 Task: Develop a checklist for conducting usability testing on the website.
Action: Mouse moved to (83, 71)
Screenshot: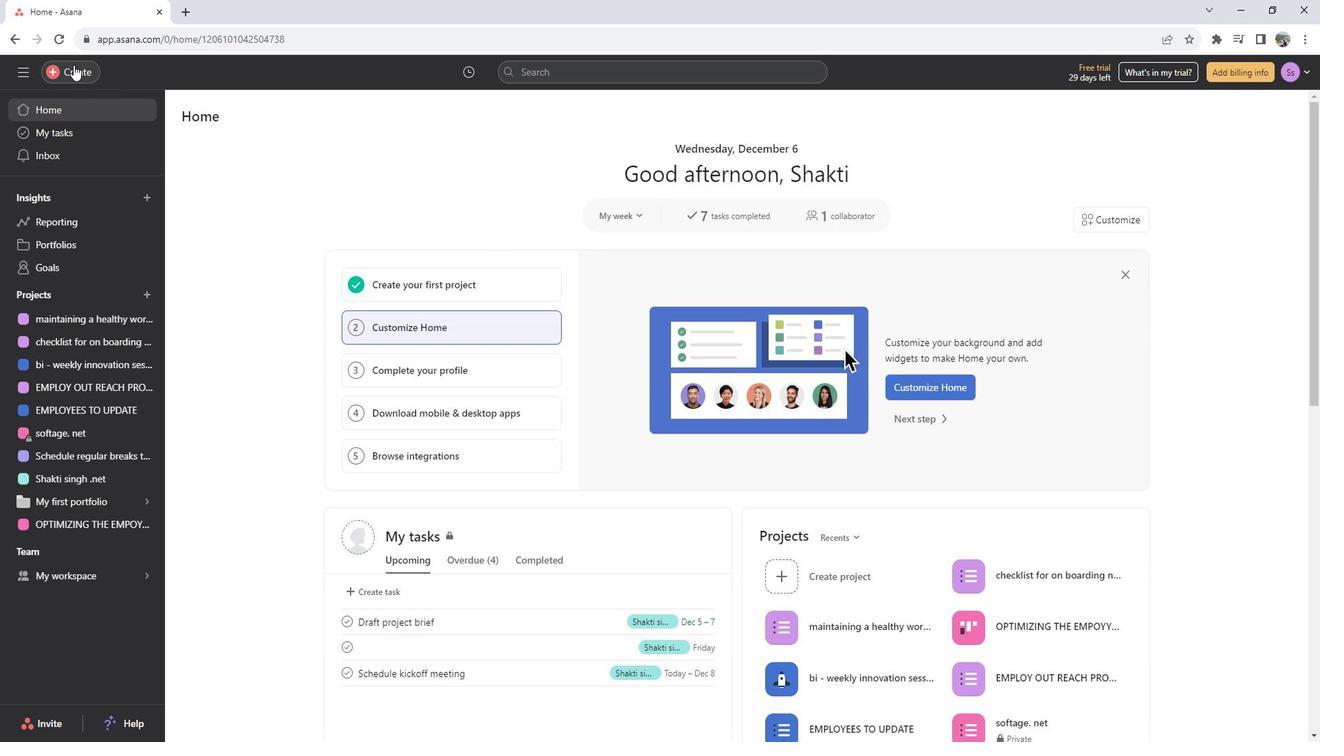 
Action: Mouse pressed left at (83, 71)
Screenshot: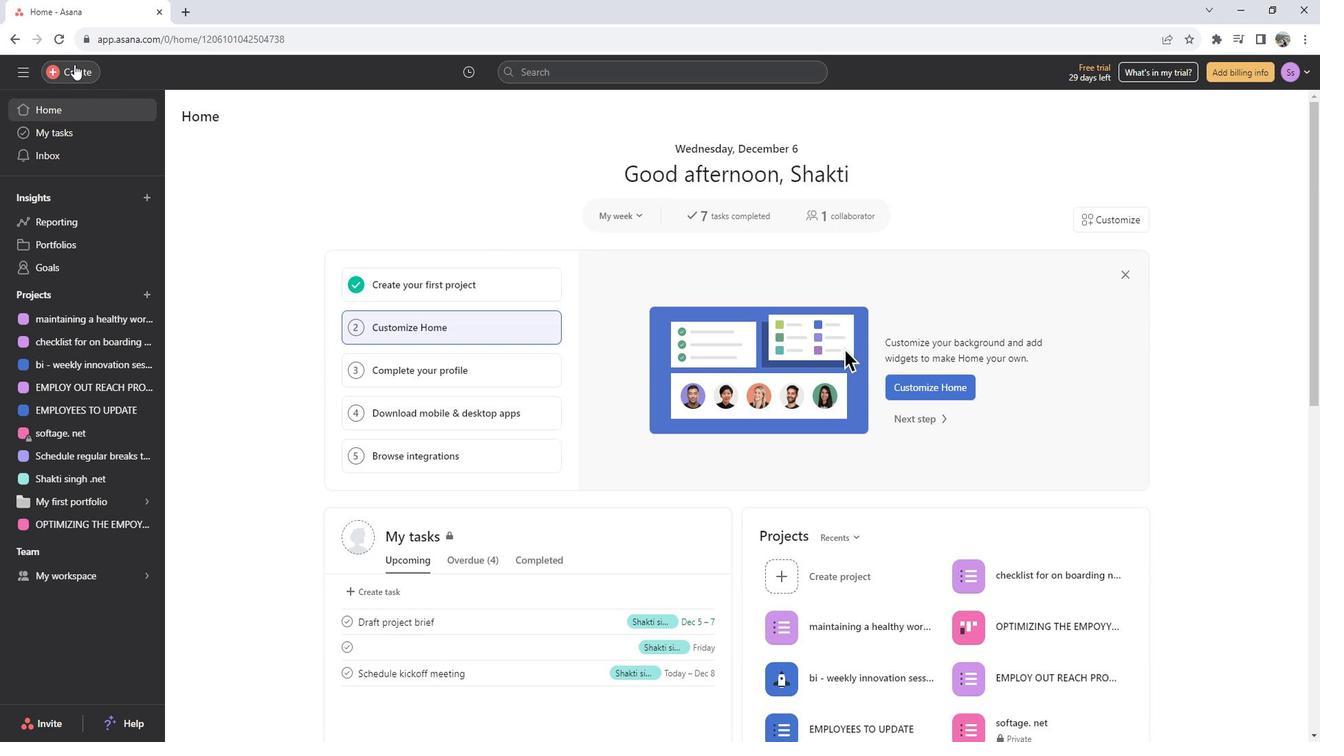 
Action: Mouse moved to (149, 79)
Screenshot: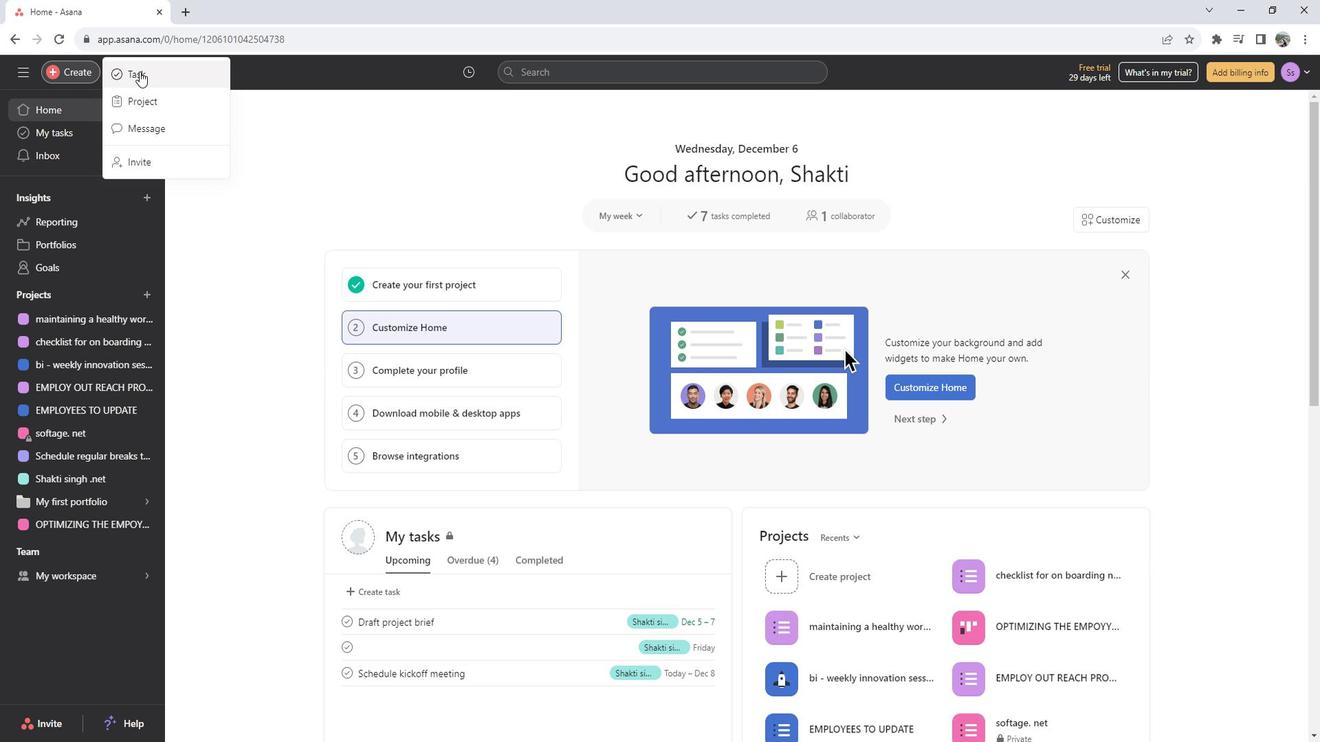 
Action: Mouse pressed left at (149, 79)
Screenshot: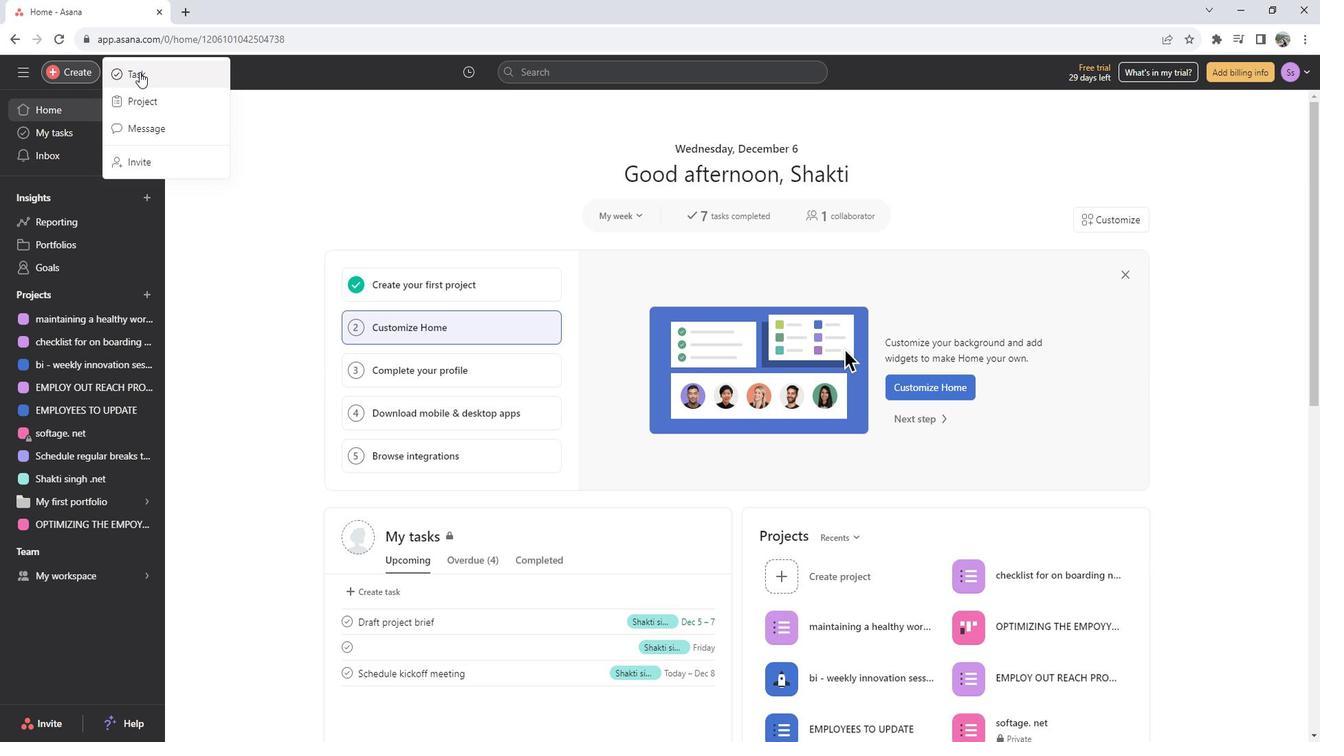 
Action: Mouse moved to (1285, 394)
Screenshot: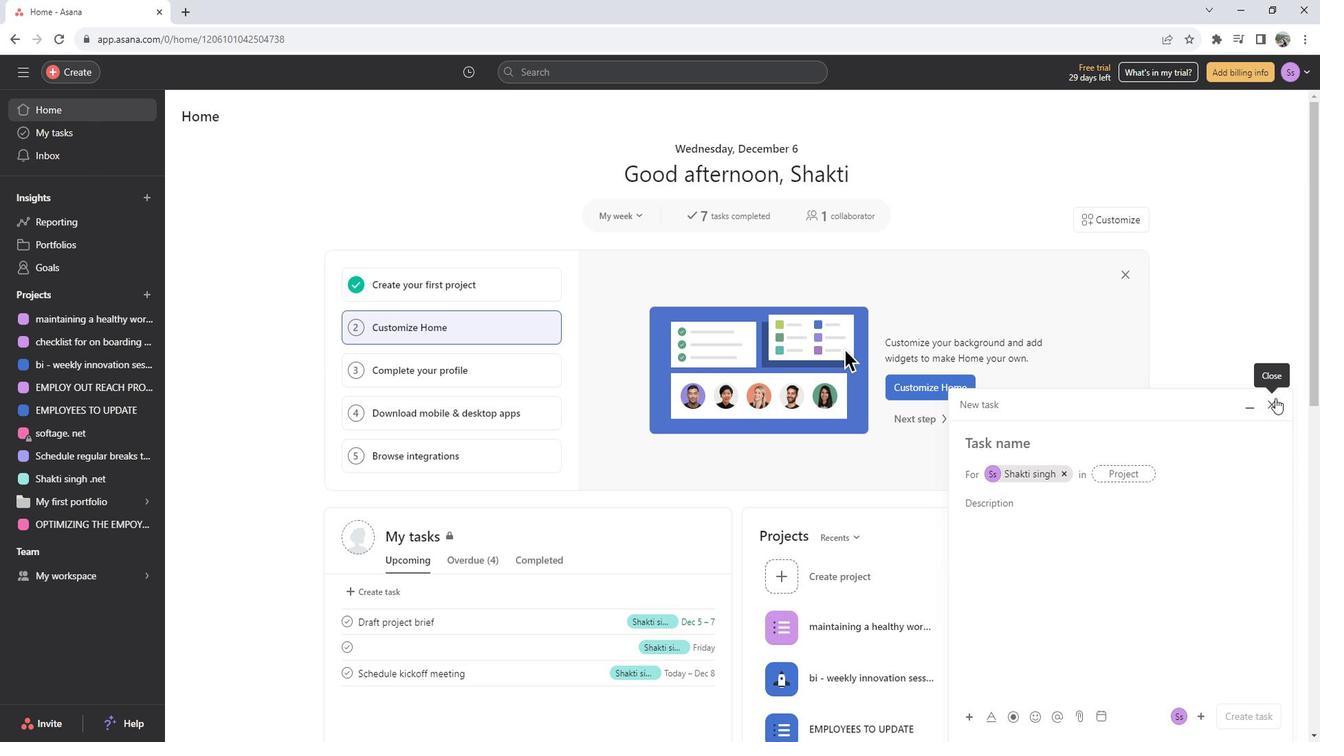 
Action: Mouse pressed left at (1285, 394)
Screenshot: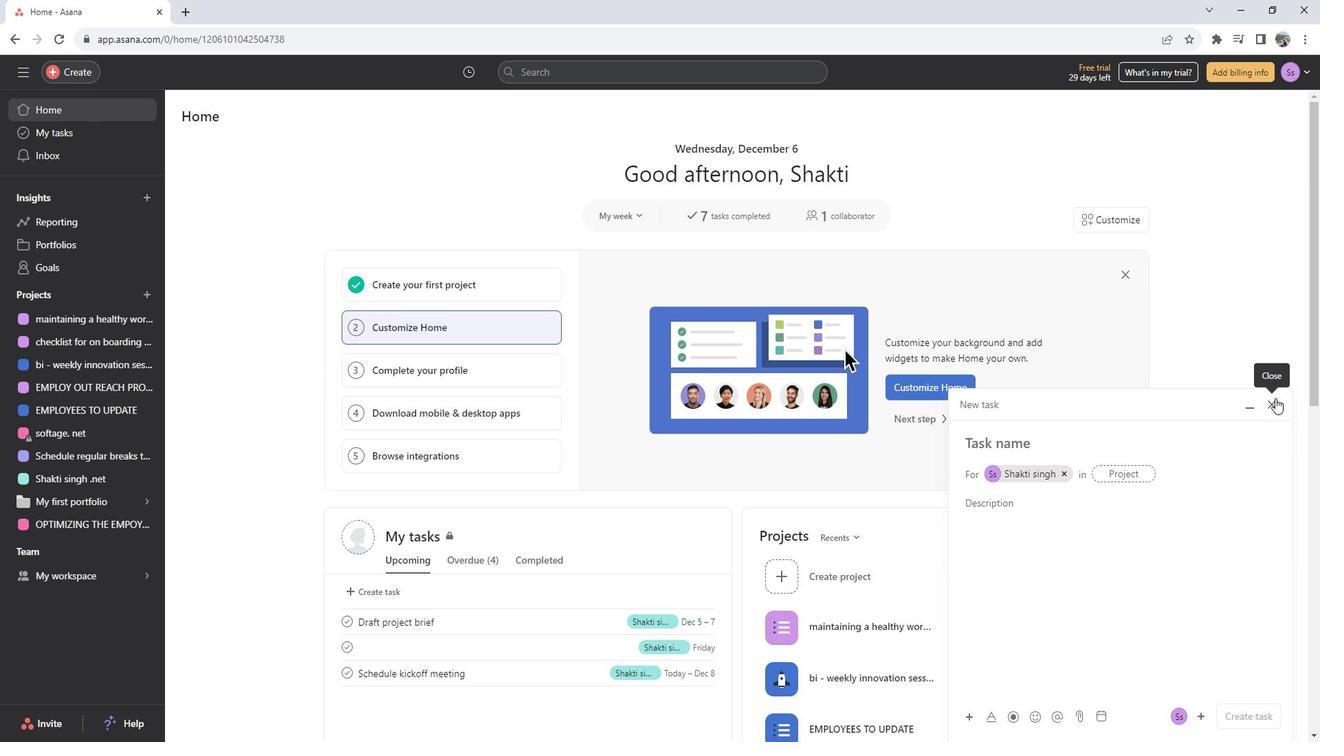 
Action: Mouse moved to (765, 477)
Screenshot: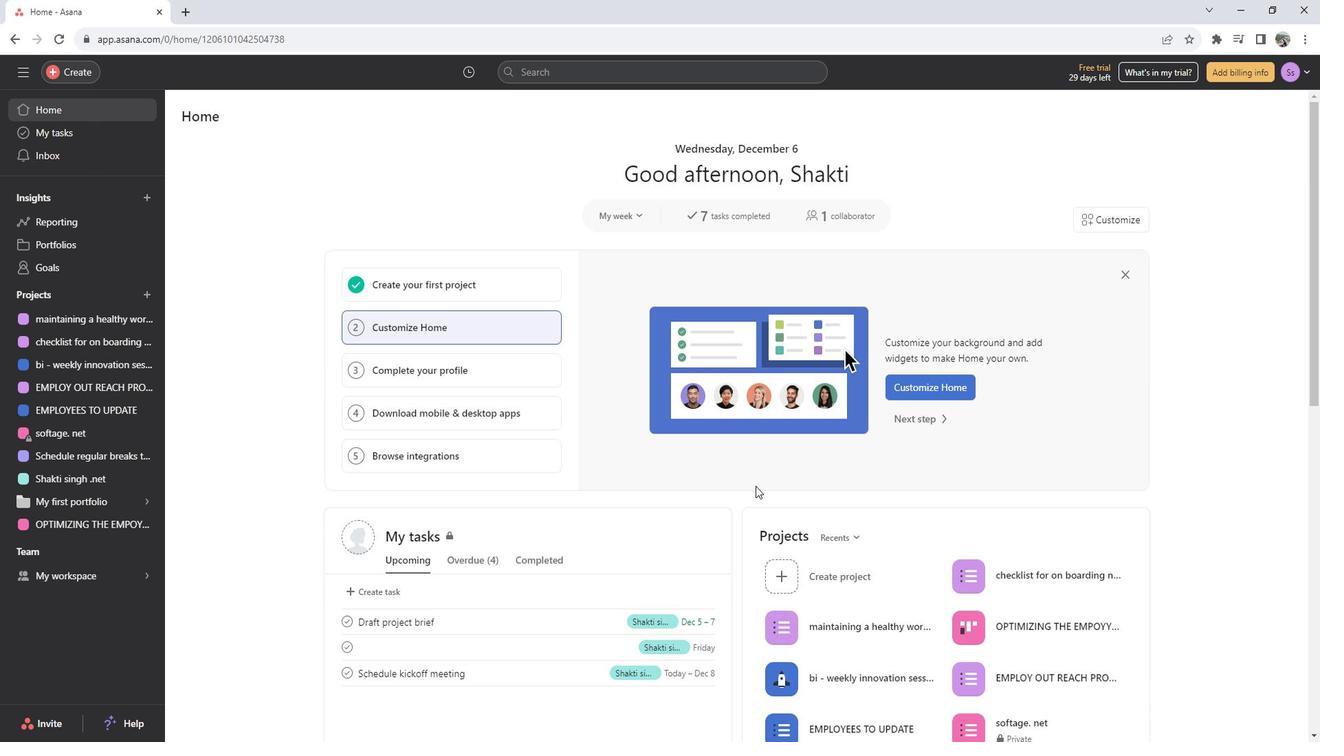 
Action: Mouse scrolled (765, 476) with delta (0, 0)
Screenshot: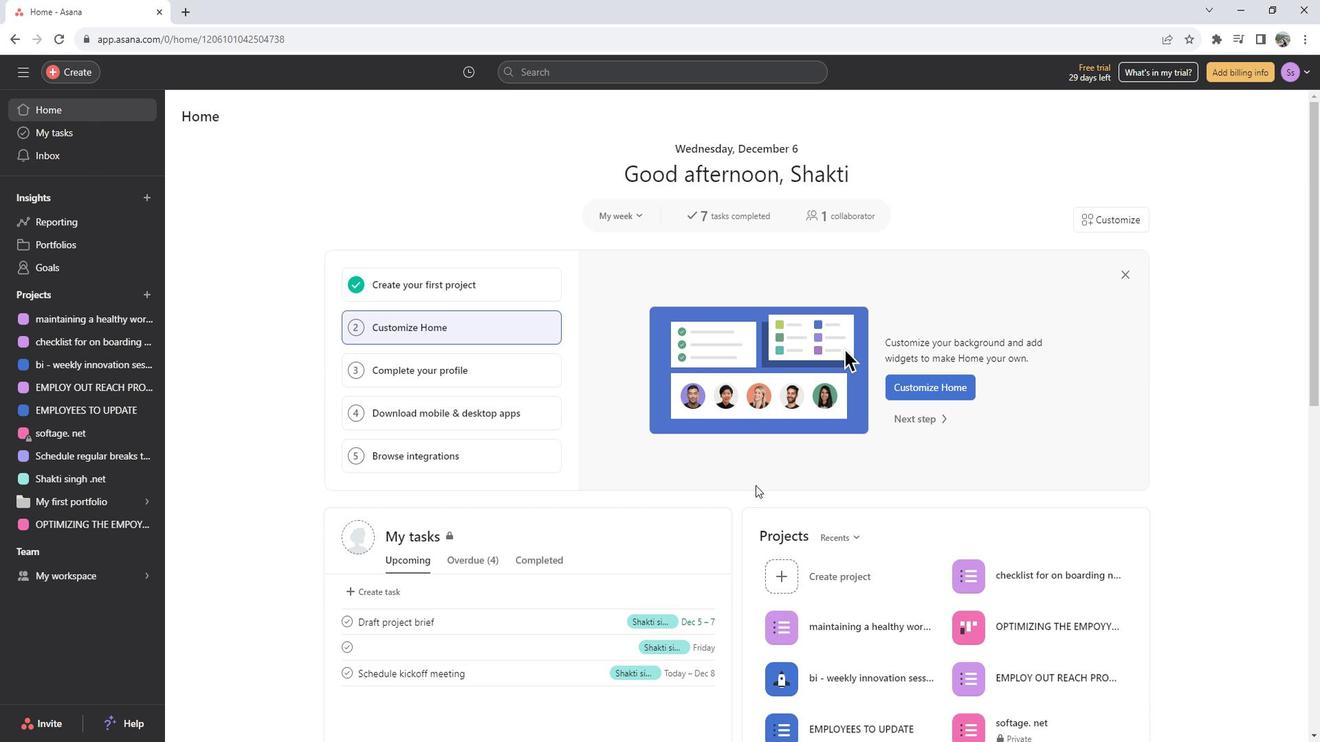 
Action: Mouse scrolled (765, 476) with delta (0, 0)
Screenshot: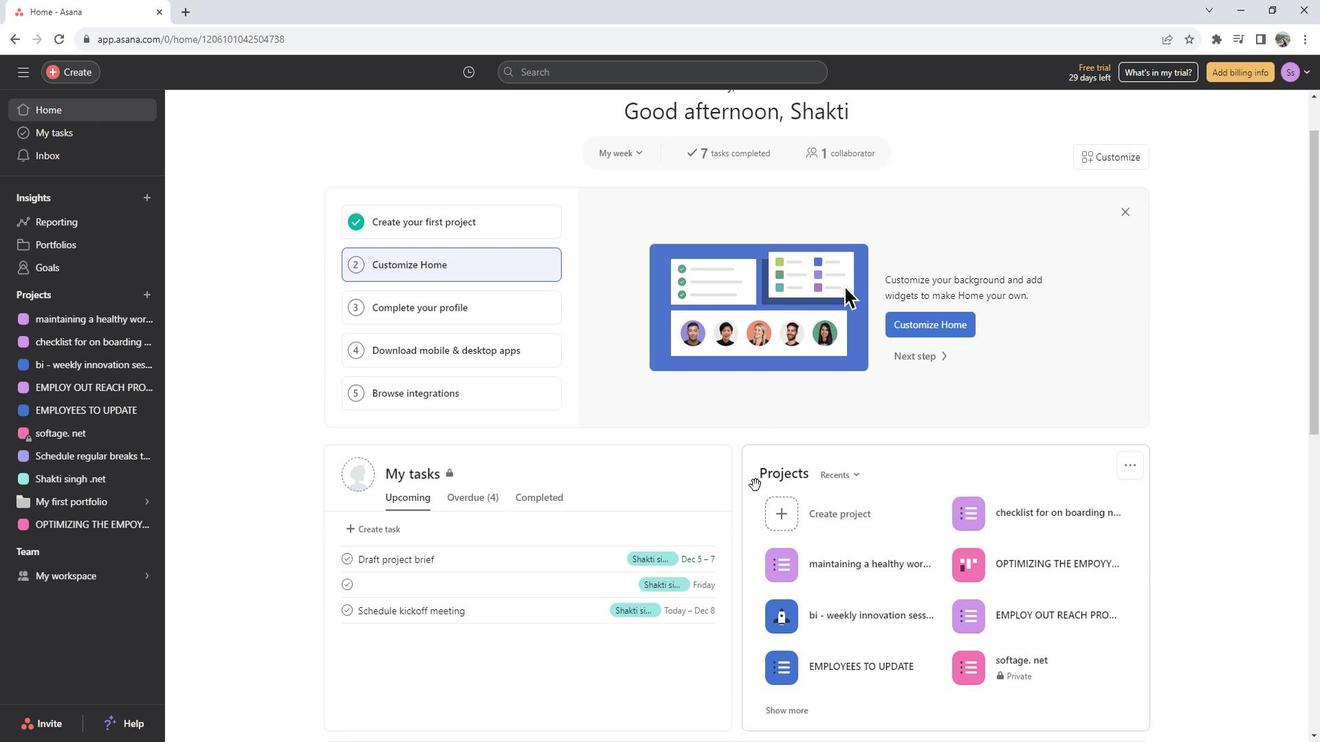 
Action: Mouse moved to (999, 435)
Screenshot: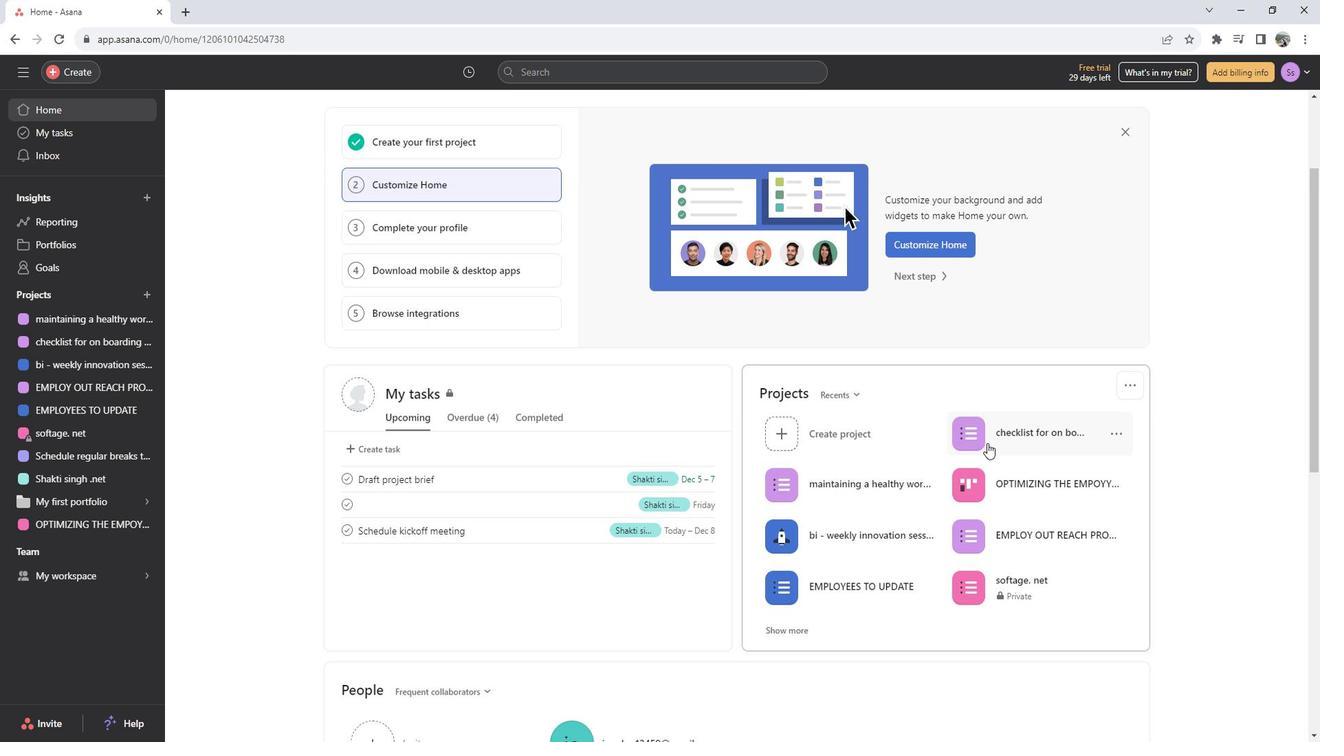 
Action: Mouse pressed left at (999, 435)
Screenshot: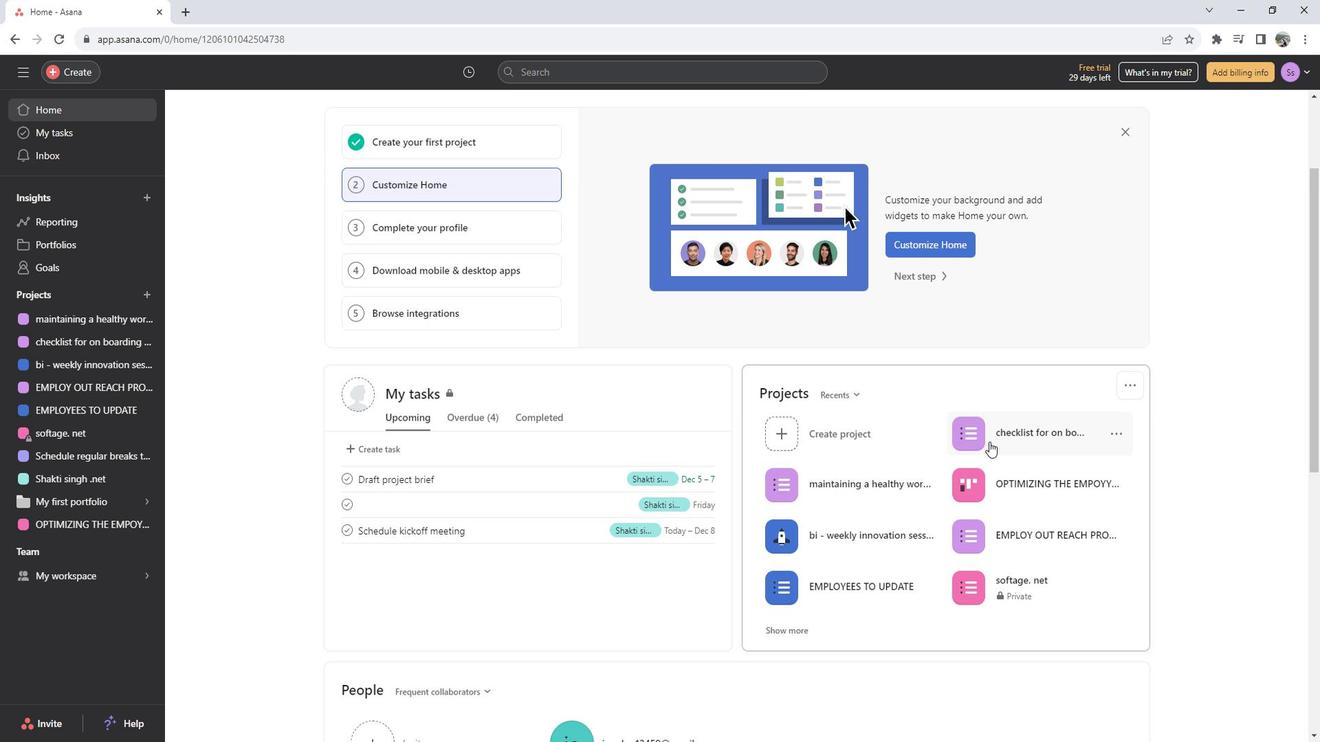 
Action: Mouse moved to (794, 215)
Screenshot: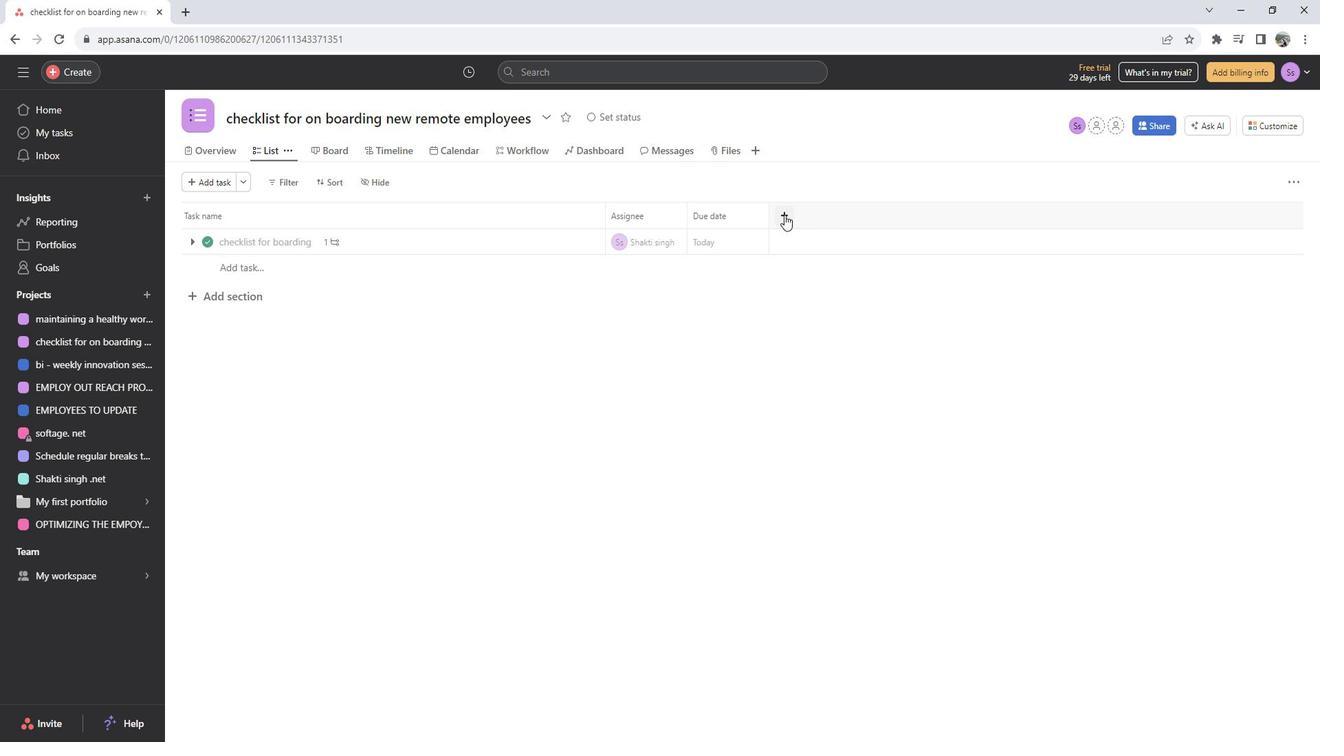 
Action: Mouse pressed left at (794, 215)
Screenshot: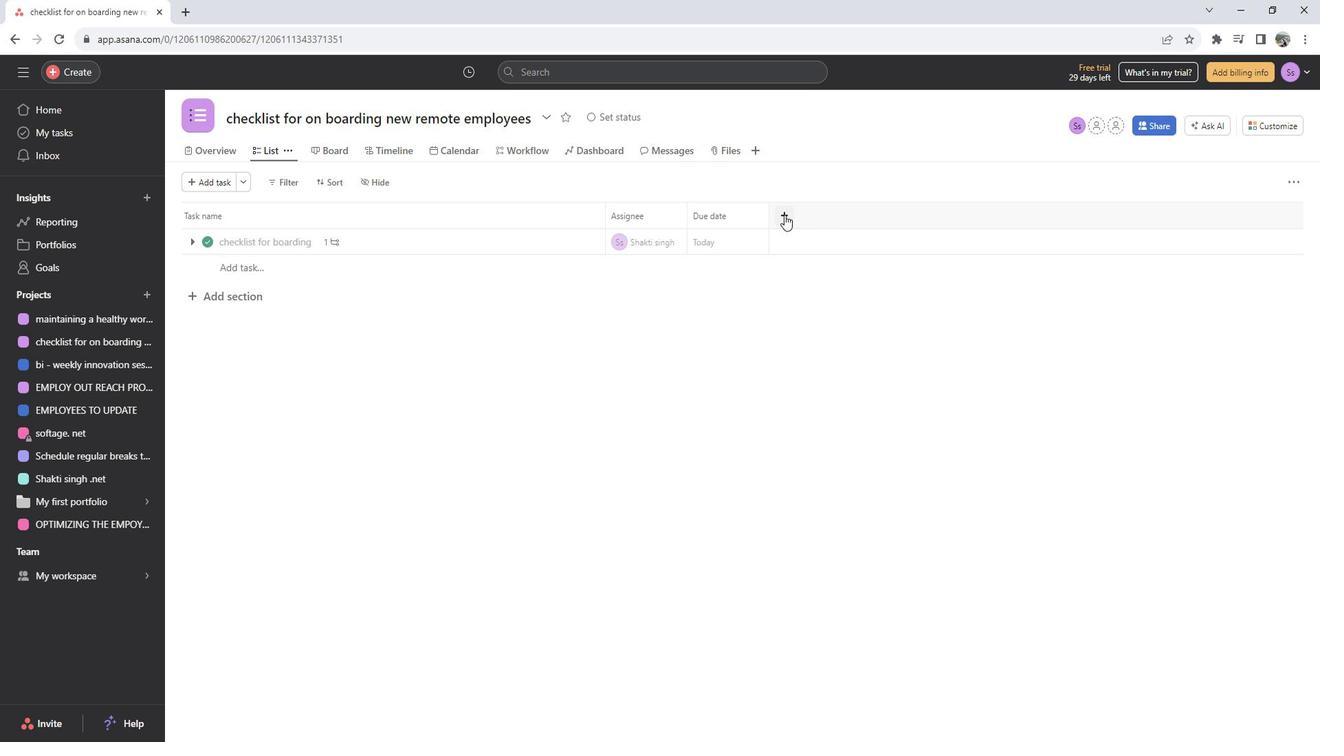 
Action: Mouse moved to (829, 401)
Screenshot: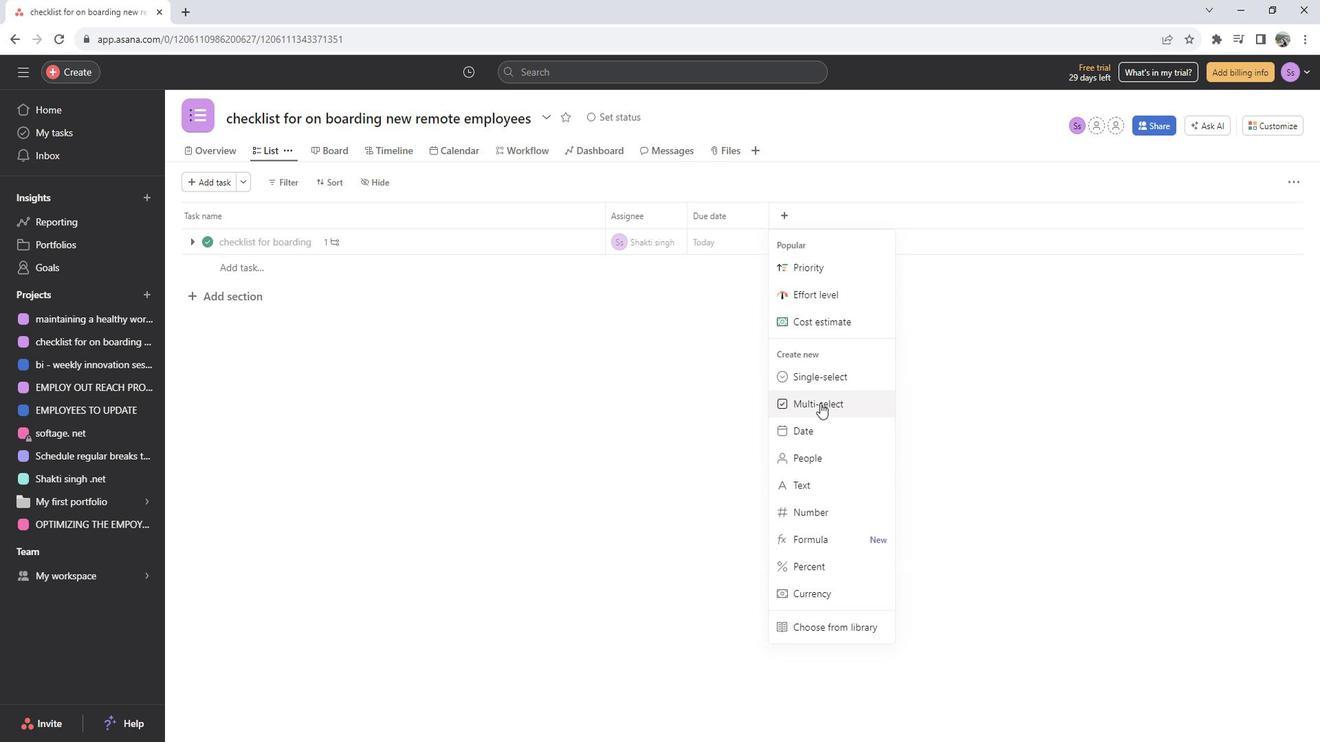 
Action: Mouse pressed left at (829, 401)
Screenshot: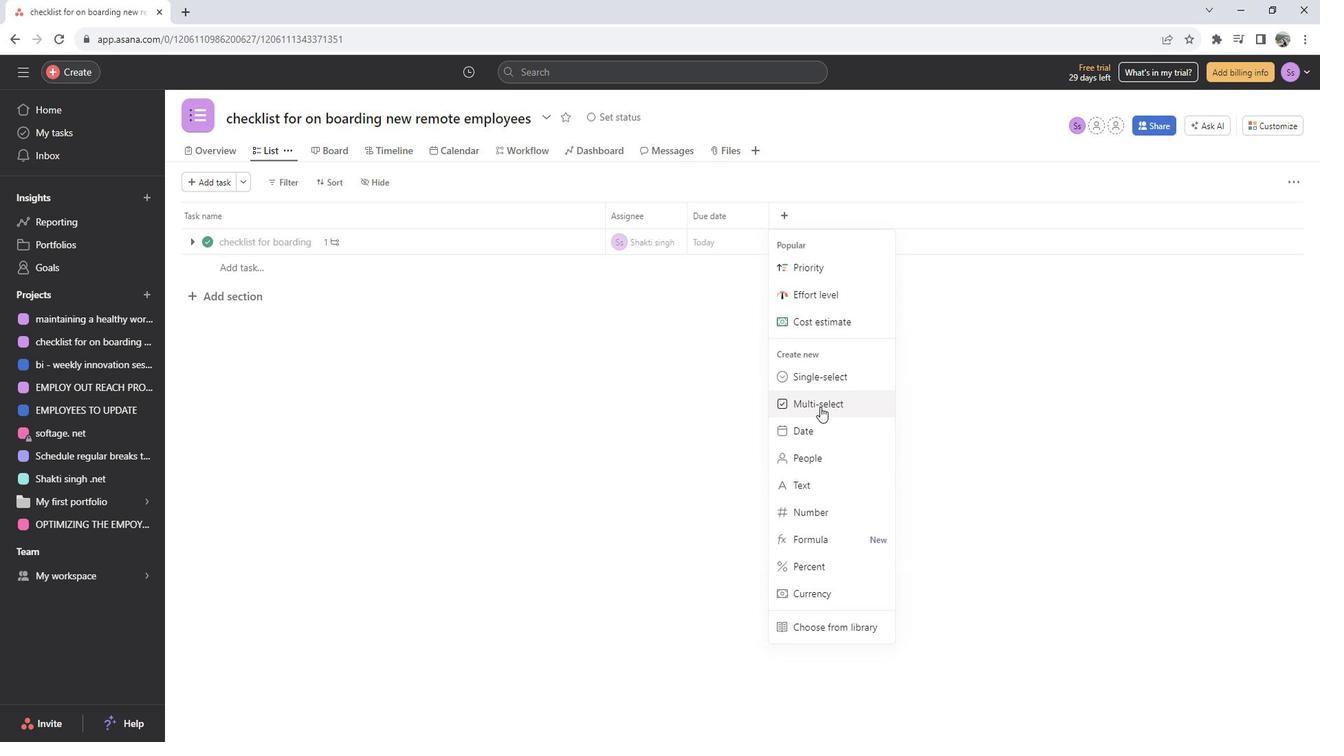 
Action: Mouse moved to (609, 290)
Screenshot: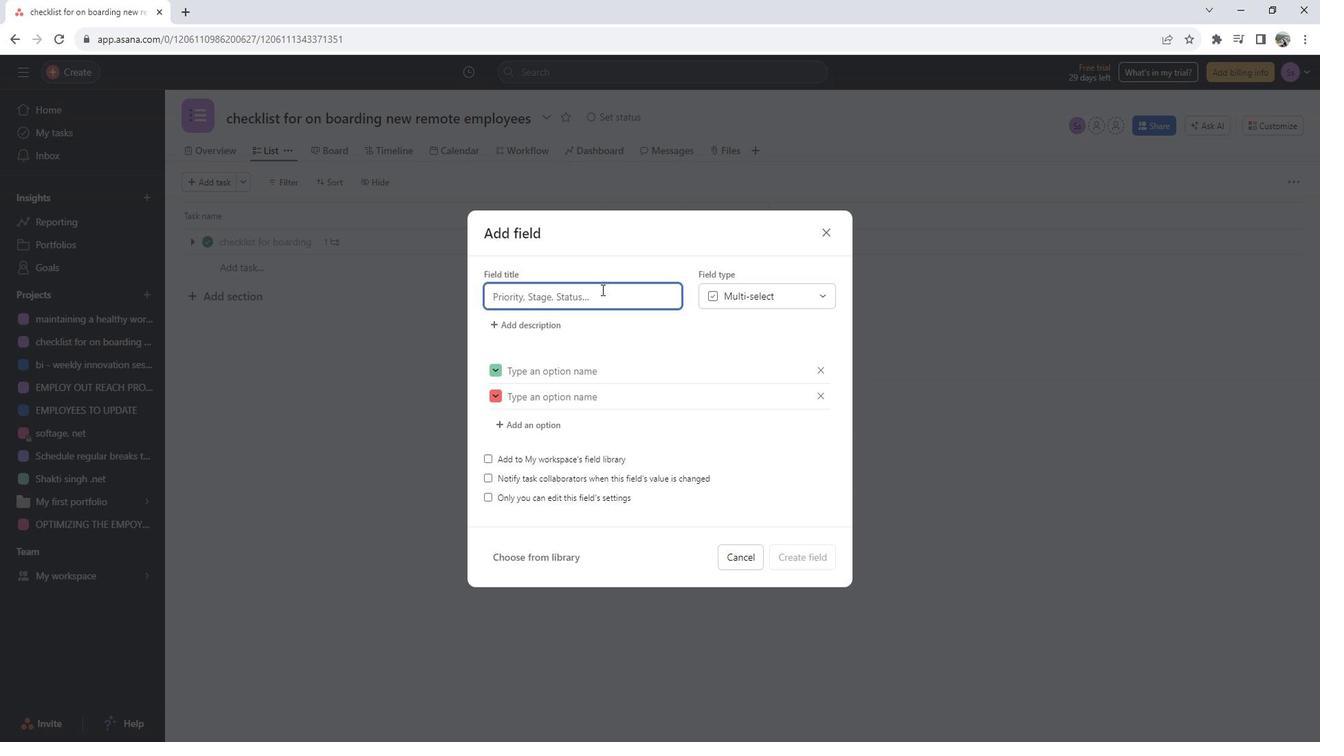 
Action: Mouse pressed left at (609, 290)
Screenshot: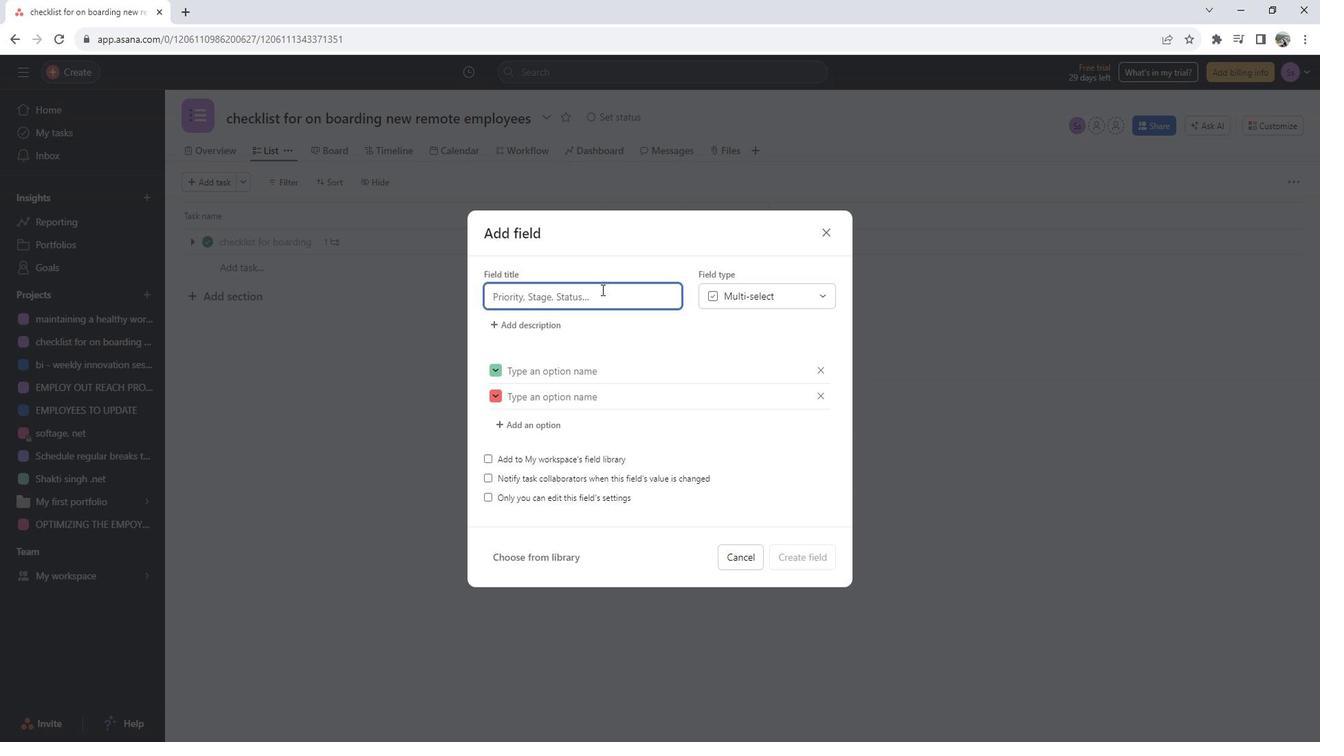 
Action: Key pressed gg<Key.backspace><Key.backspace><Key.backspace><Key.shift>A<Key.backspace><Key.backspace><Key.backspace><Key.backspace>j<Key.backspace>conductim<Key.backspace>ng<Key.space>usability<Key.space>testing<Key.space>on<Key.space>the<Key.space>website<Key.space>
Screenshot: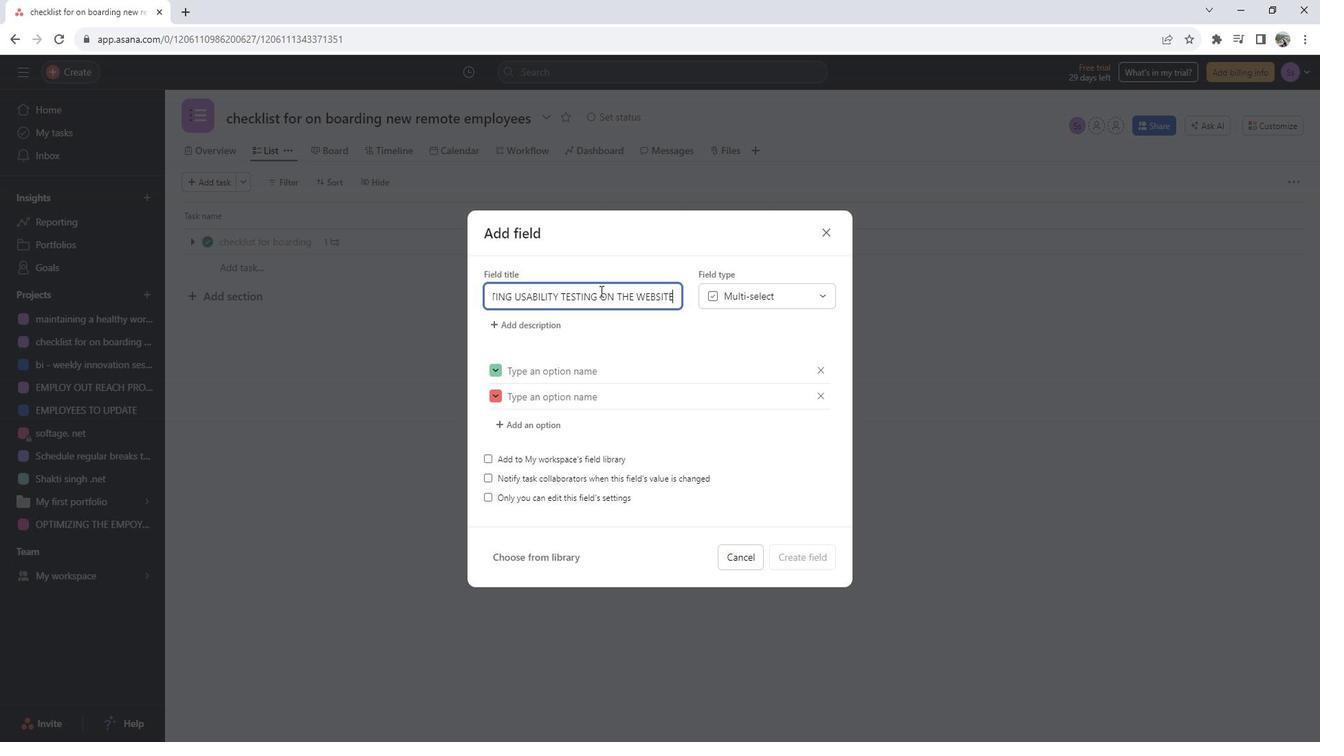 
Action: Mouse moved to (709, 370)
Screenshot: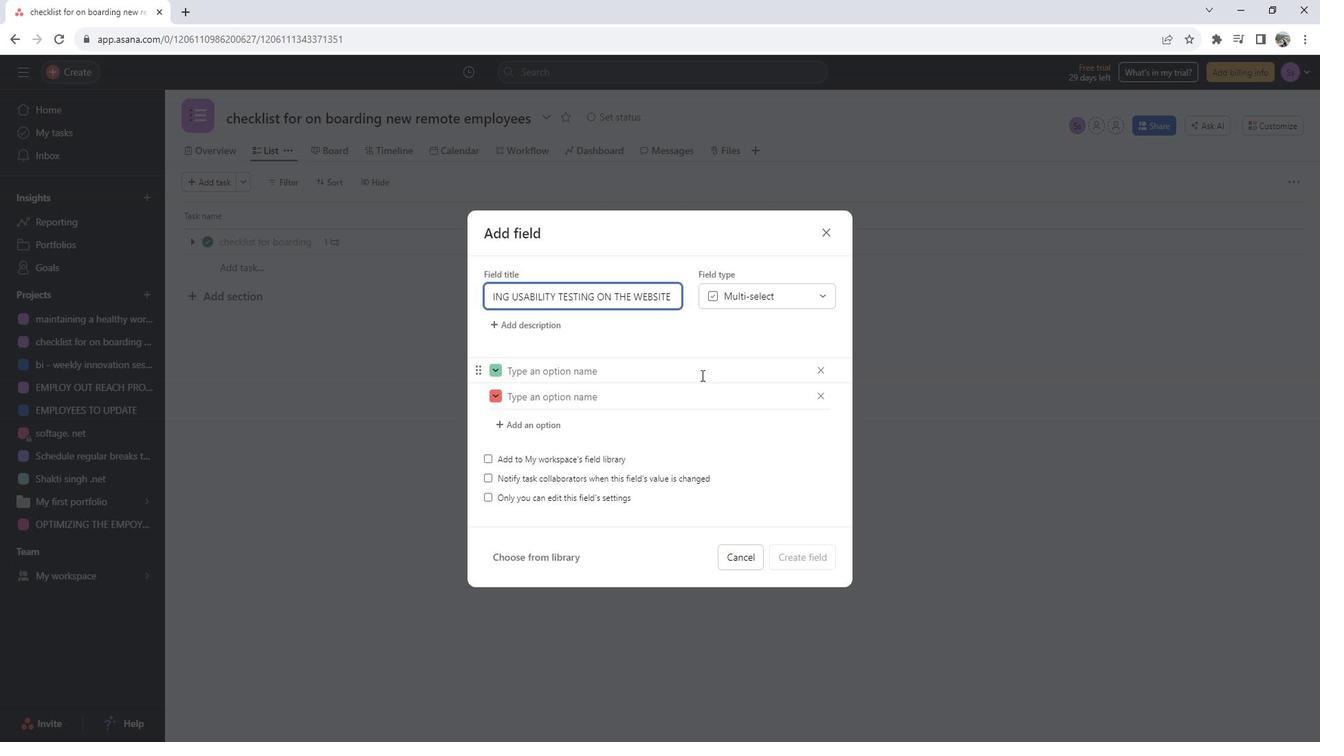 
Action: Mouse pressed left at (709, 370)
Screenshot: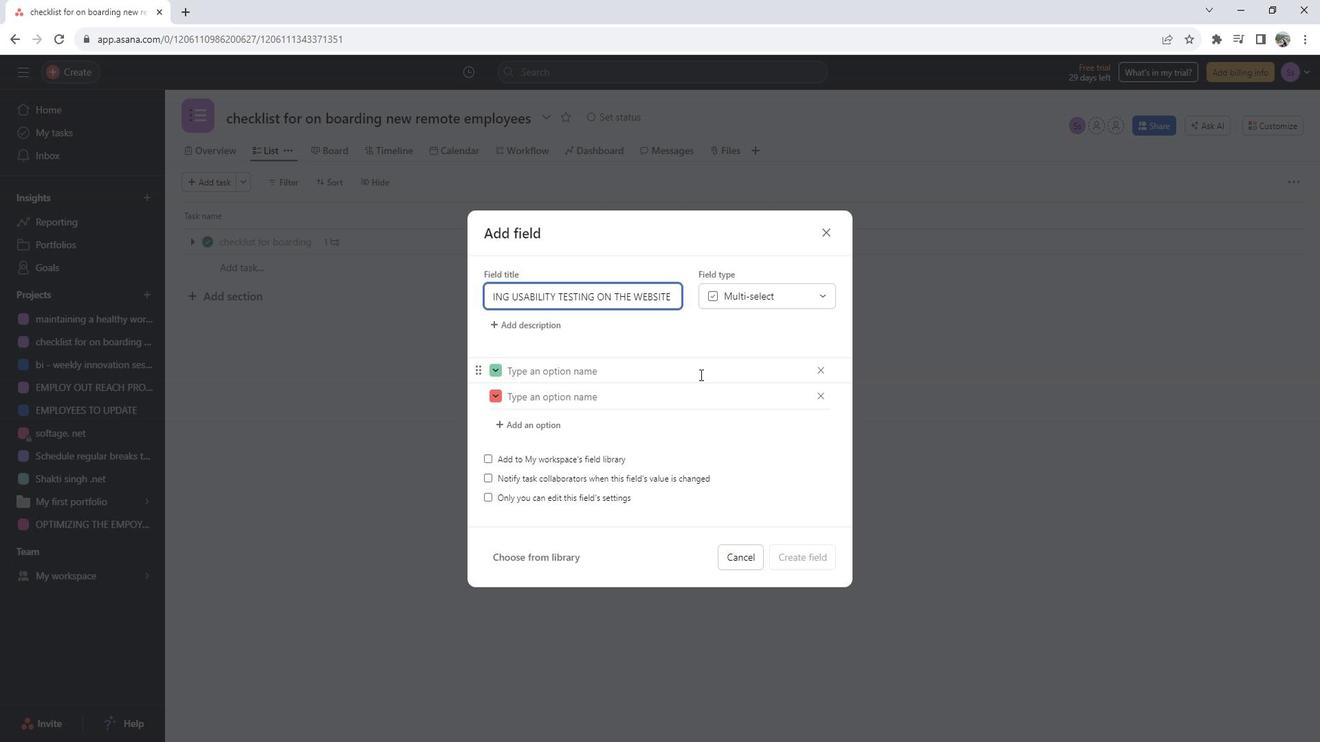 
Action: Mouse moved to (616, 363)
Screenshot: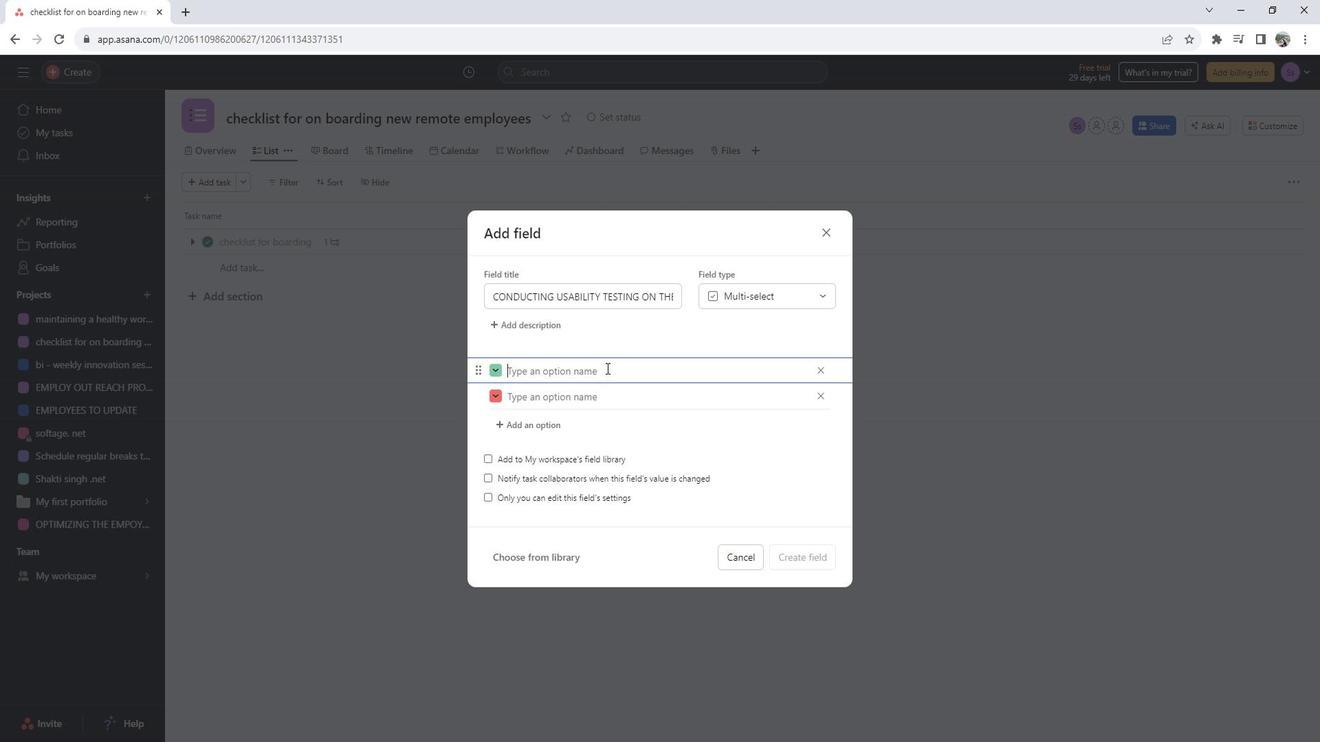 
Action: Mouse pressed left at (616, 363)
Screenshot: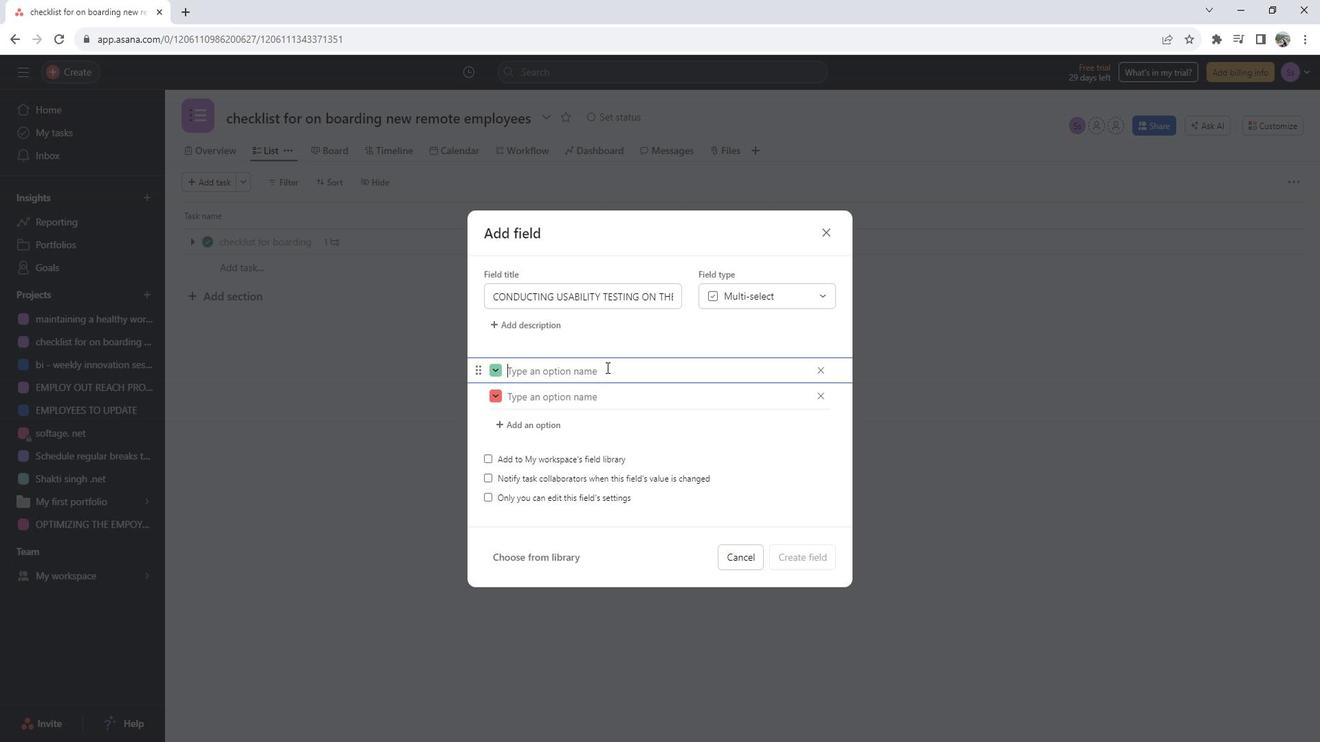 
Action: Key pressed t<Key.backspace>yes<Key.space>
Screenshot: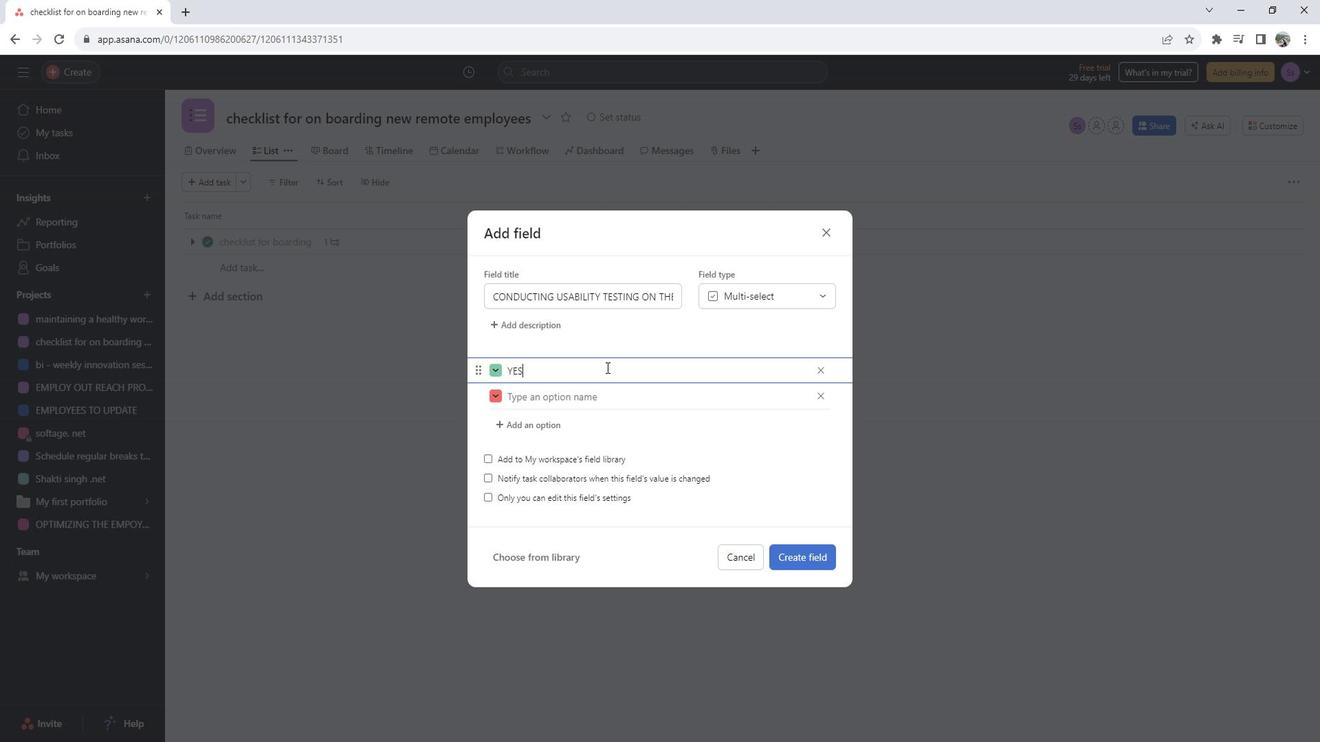 
Action: Mouse moved to (615, 384)
Screenshot: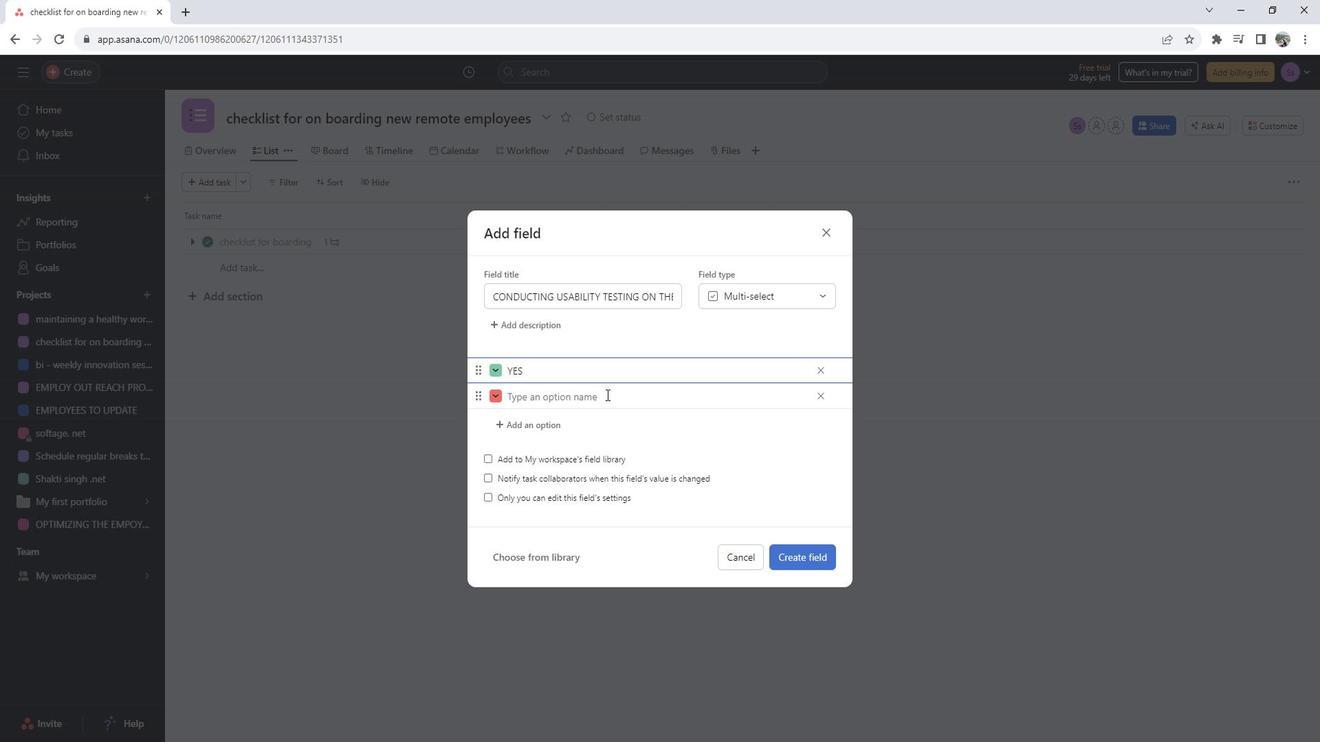 
Action: Mouse pressed left at (615, 384)
Screenshot: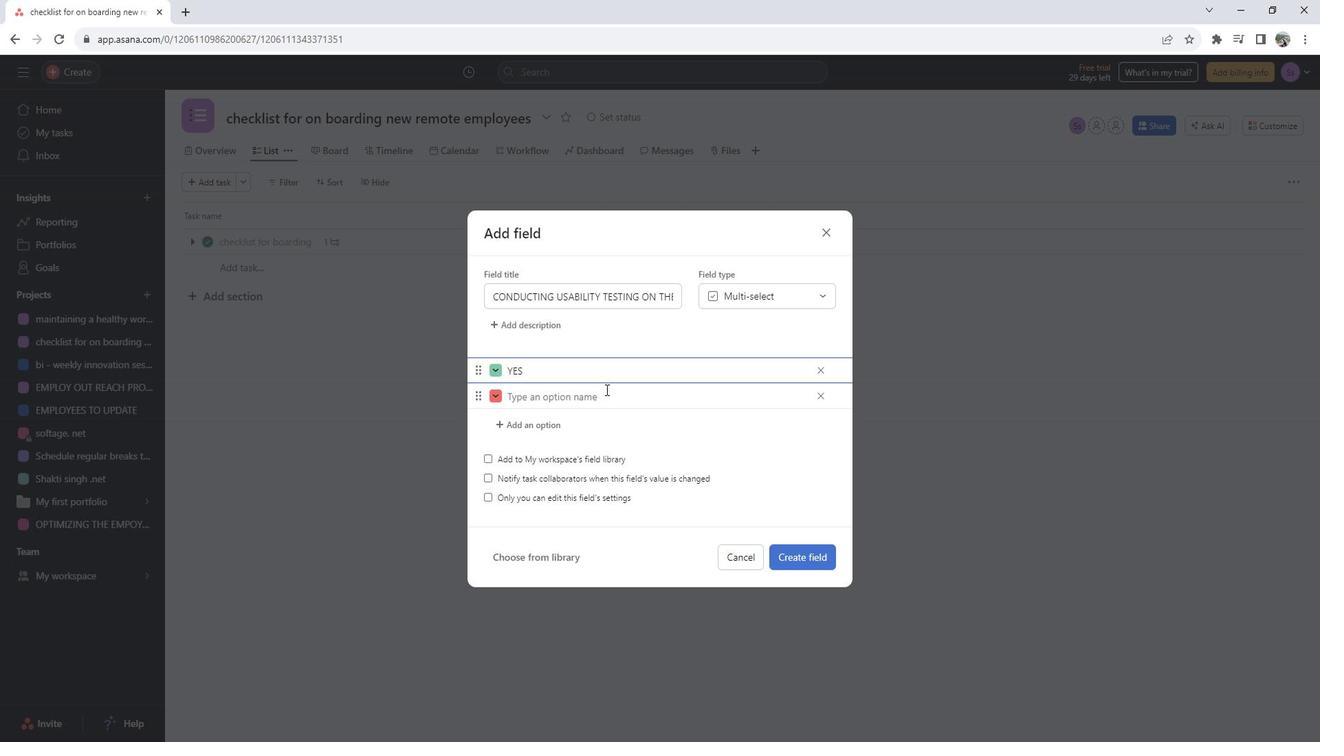 
Action: Mouse moved to (616, 384)
Screenshot: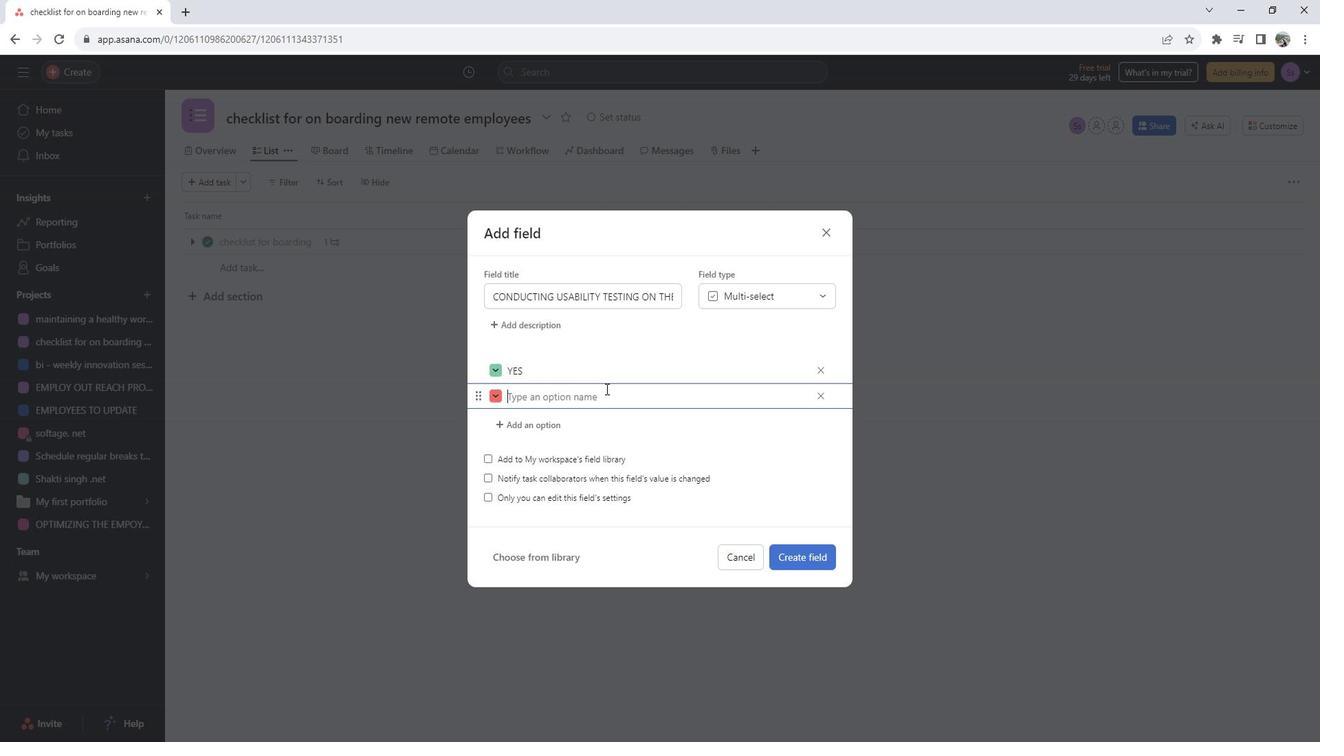 
Action: Key pressed no<Key.space>
Screenshot: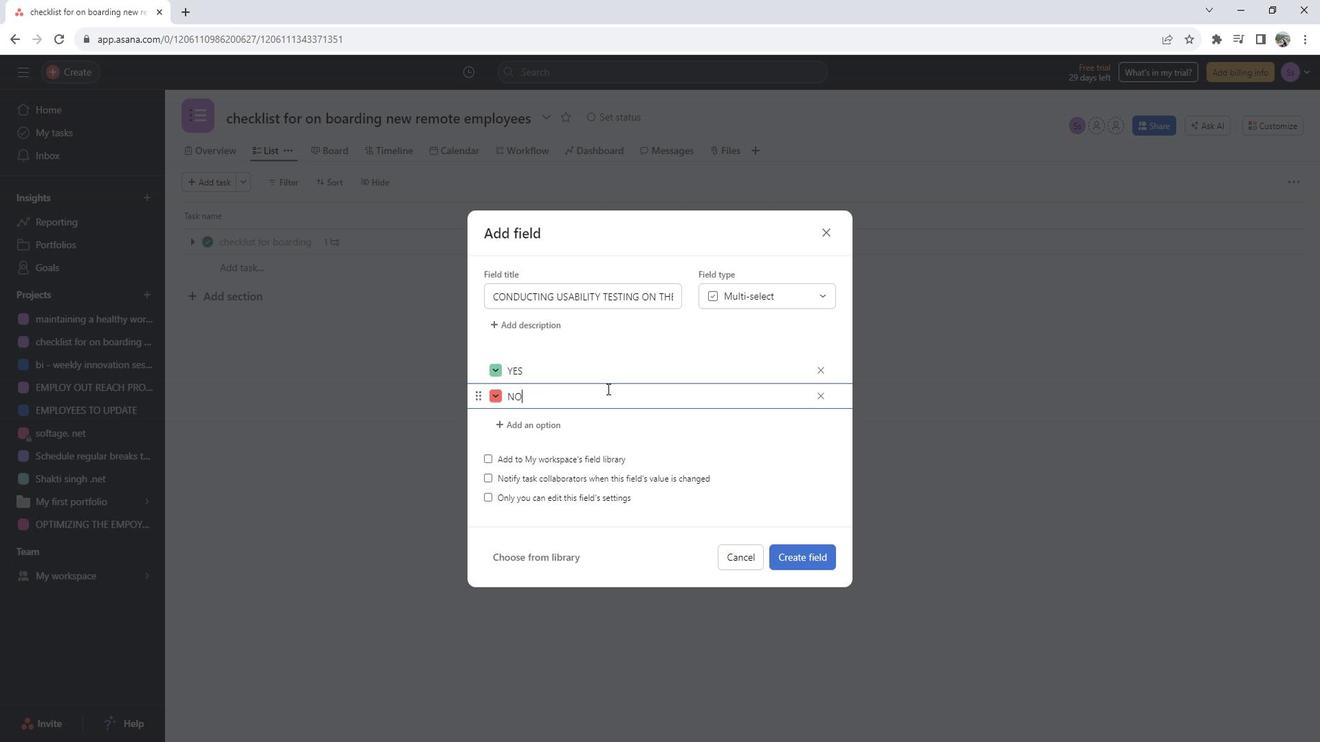 
Action: Mouse moved to (799, 539)
Screenshot: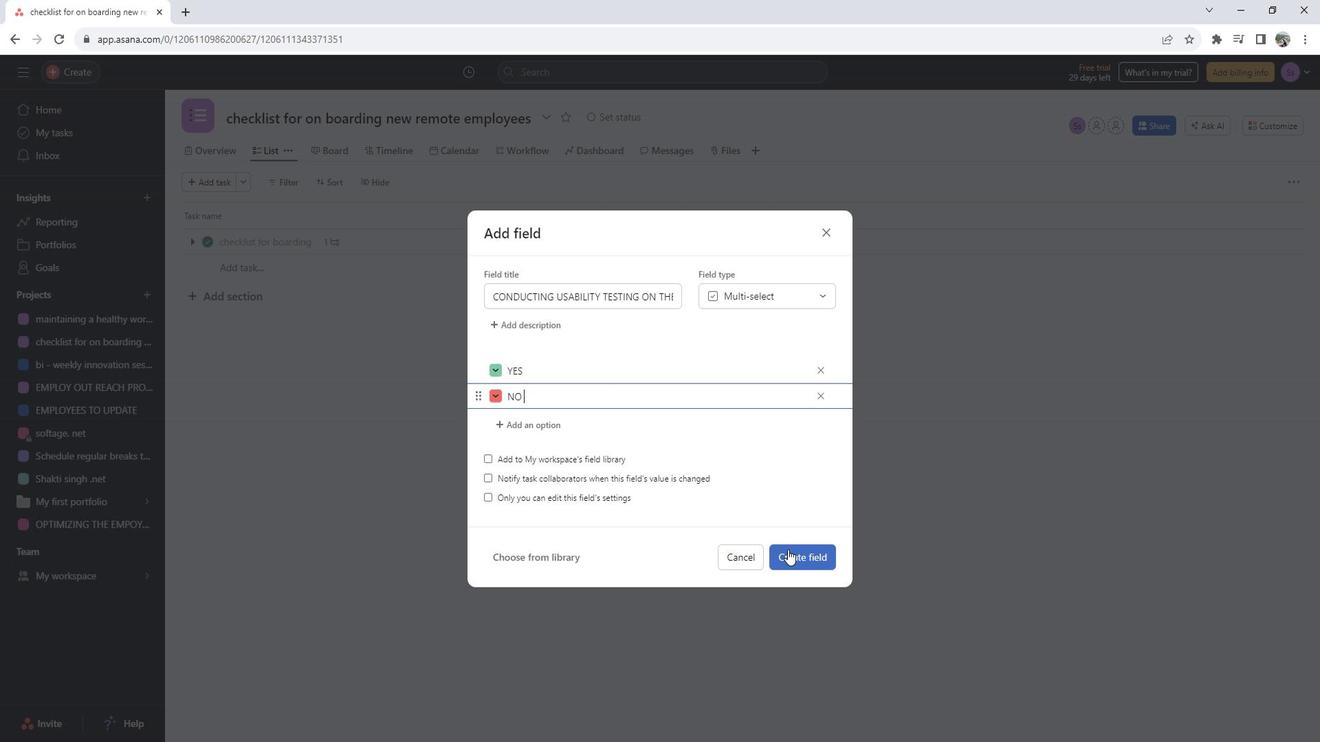 
Action: Mouse pressed left at (799, 539)
Screenshot: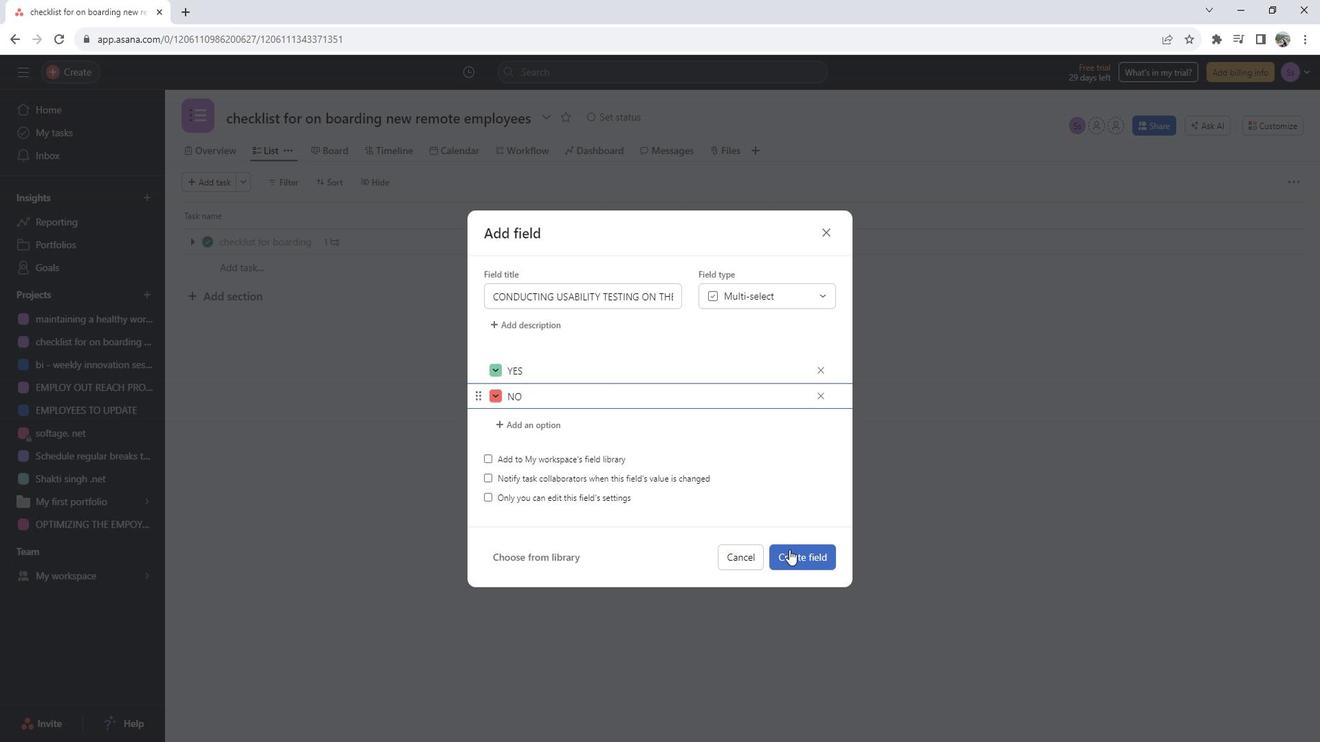 
Action: Mouse moved to (807, 238)
Screenshot: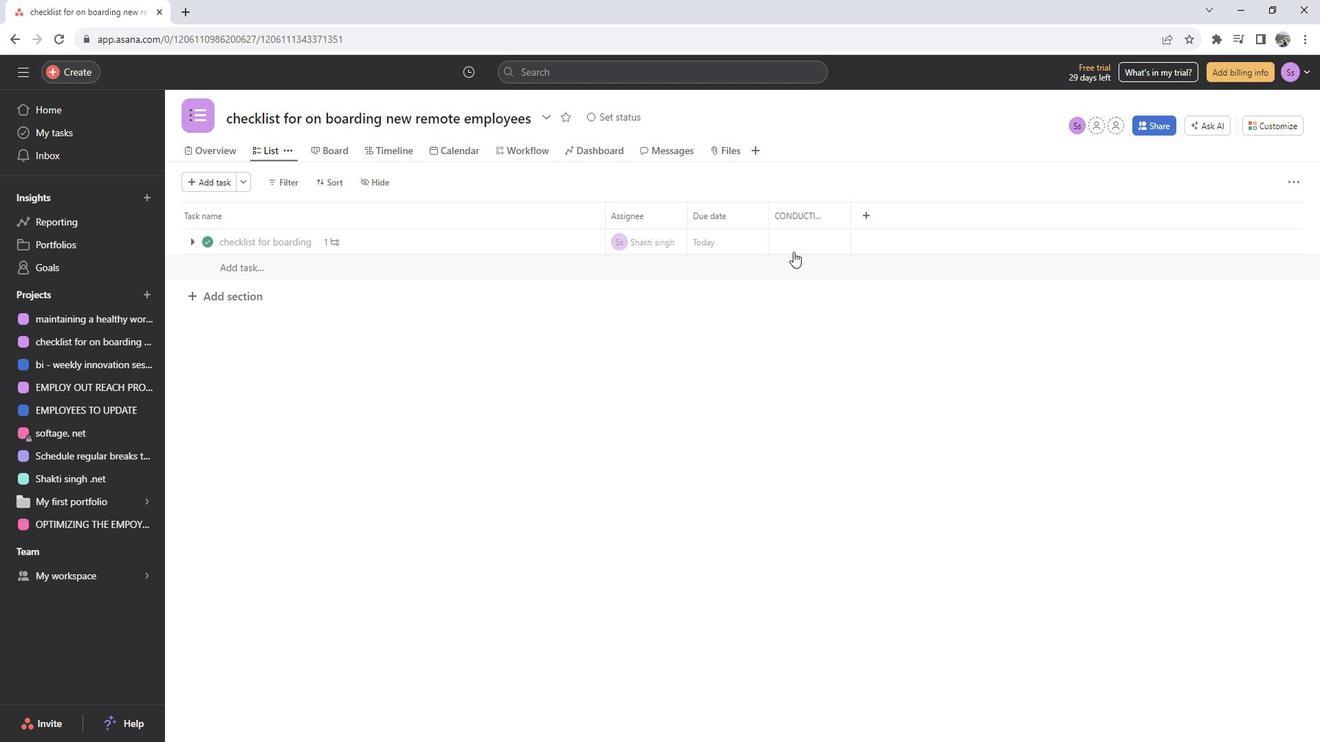 
Action: Mouse pressed left at (807, 238)
Screenshot: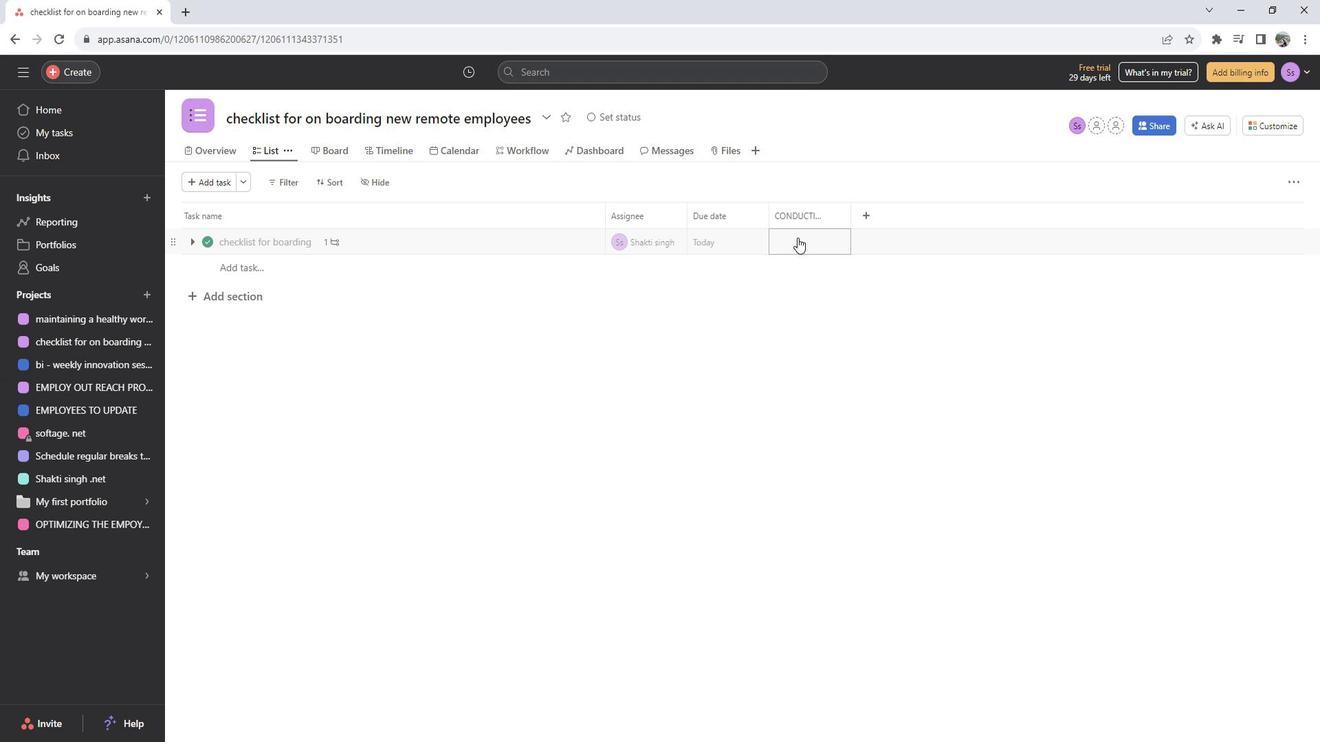 
Action: Mouse moved to (810, 271)
Screenshot: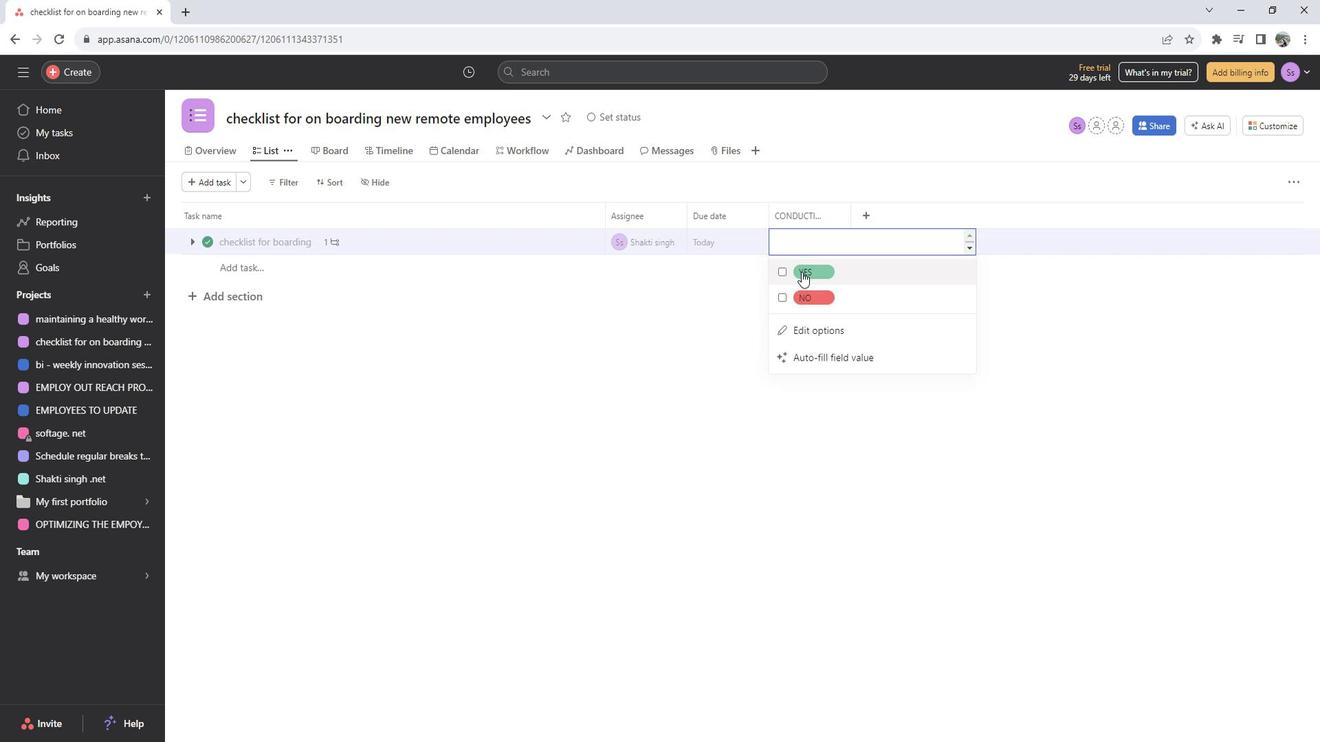 
Action: Mouse pressed left at (810, 271)
Screenshot: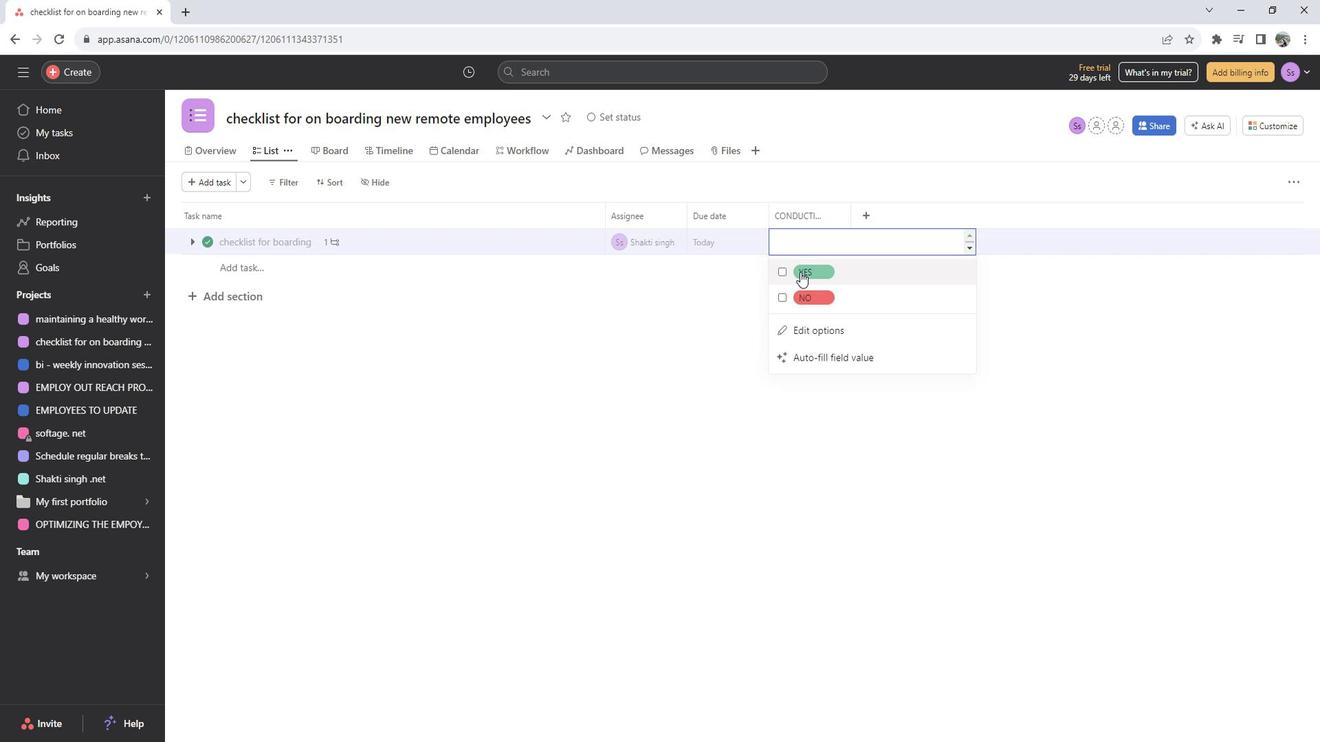 
Action: Mouse moved to (684, 310)
Screenshot: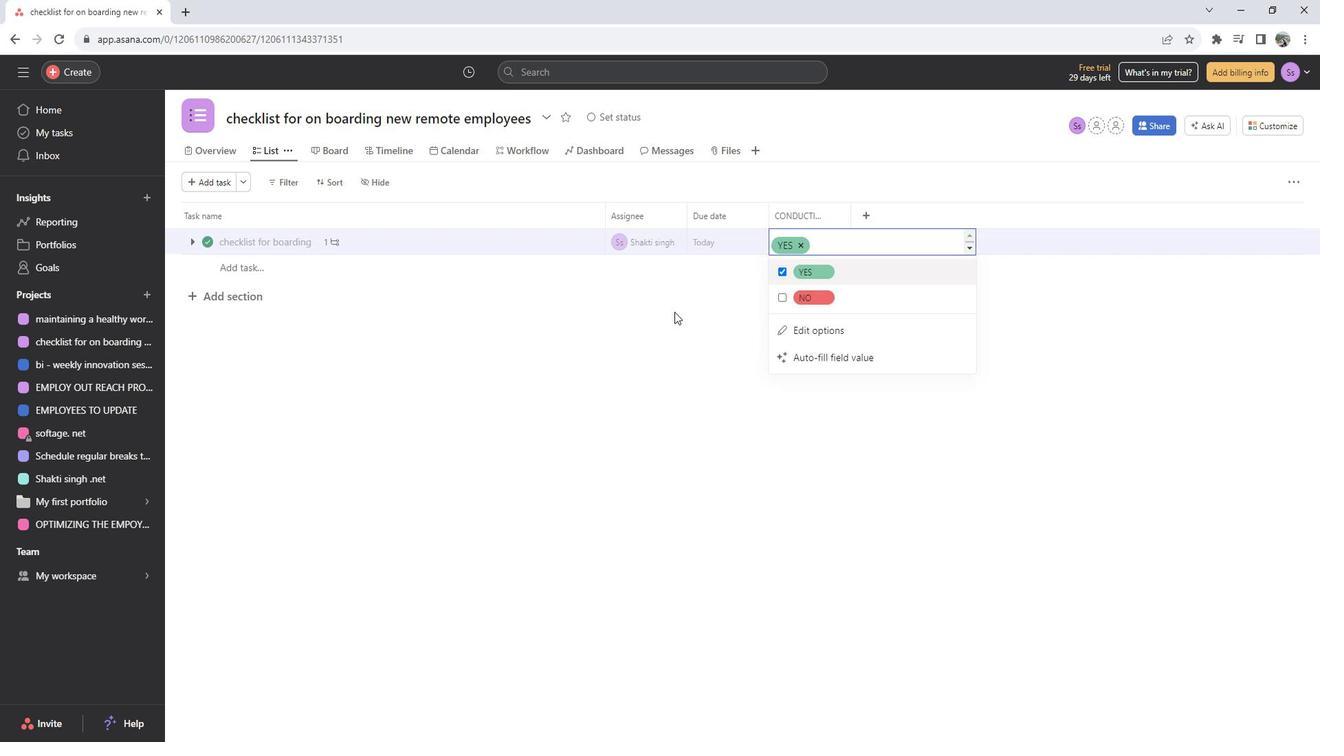 
Action: Mouse pressed left at (684, 310)
Screenshot: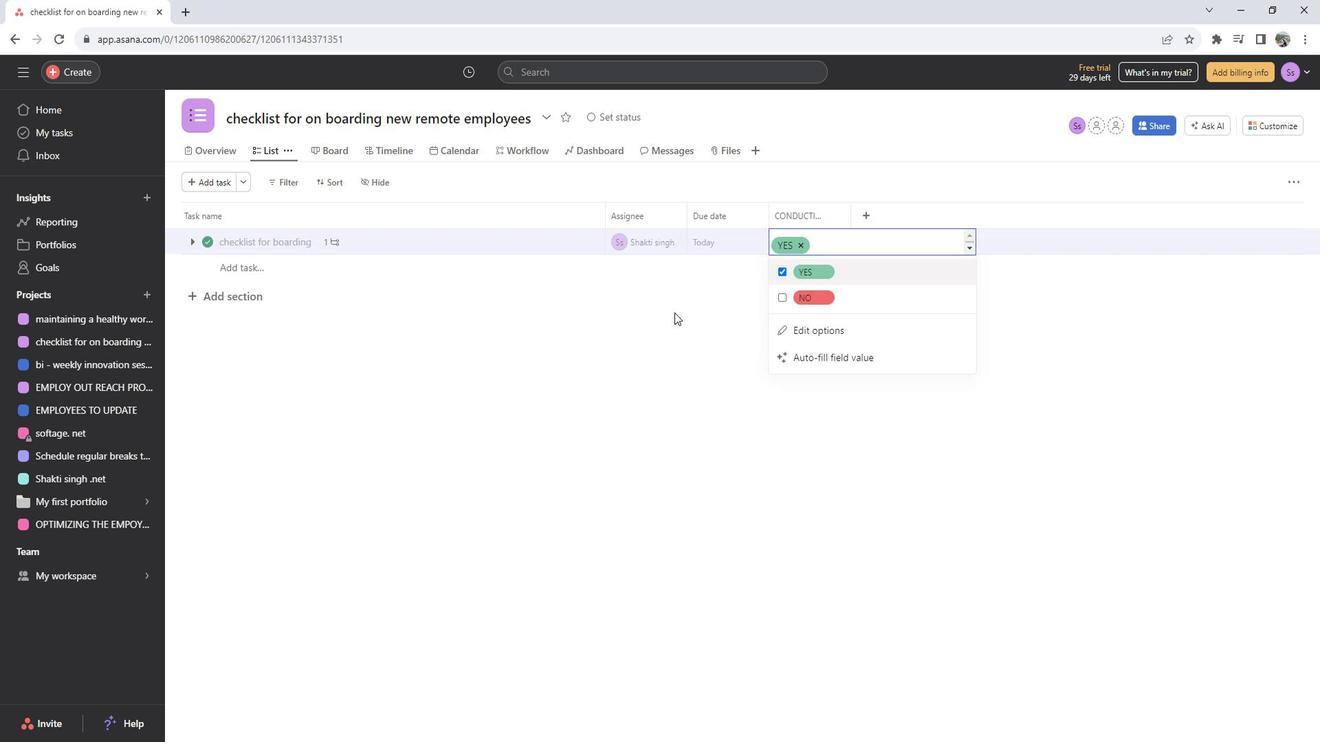 
Action: Mouse moved to (613, 402)
Screenshot: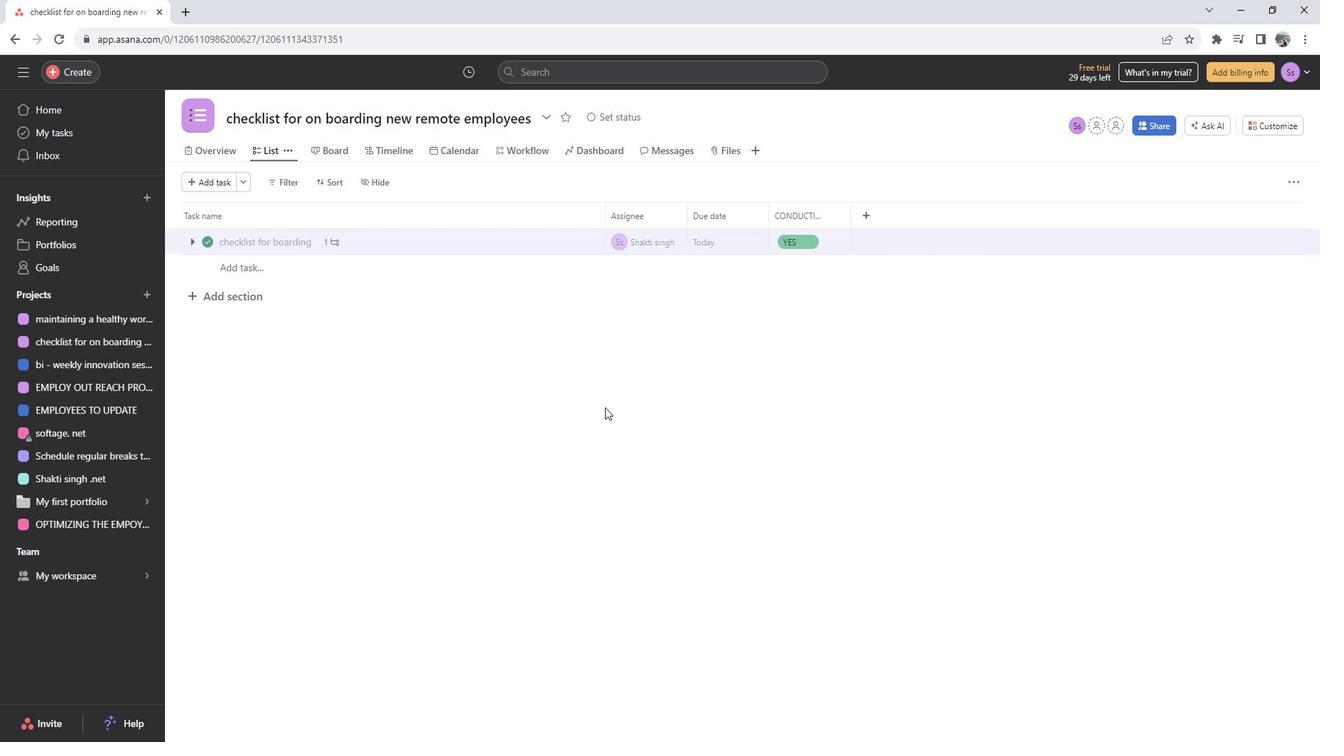 
